 Task: Check the percentage active listings of lawn in the last 5 years.
Action: Mouse moved to (1070, 231)
Screenshot: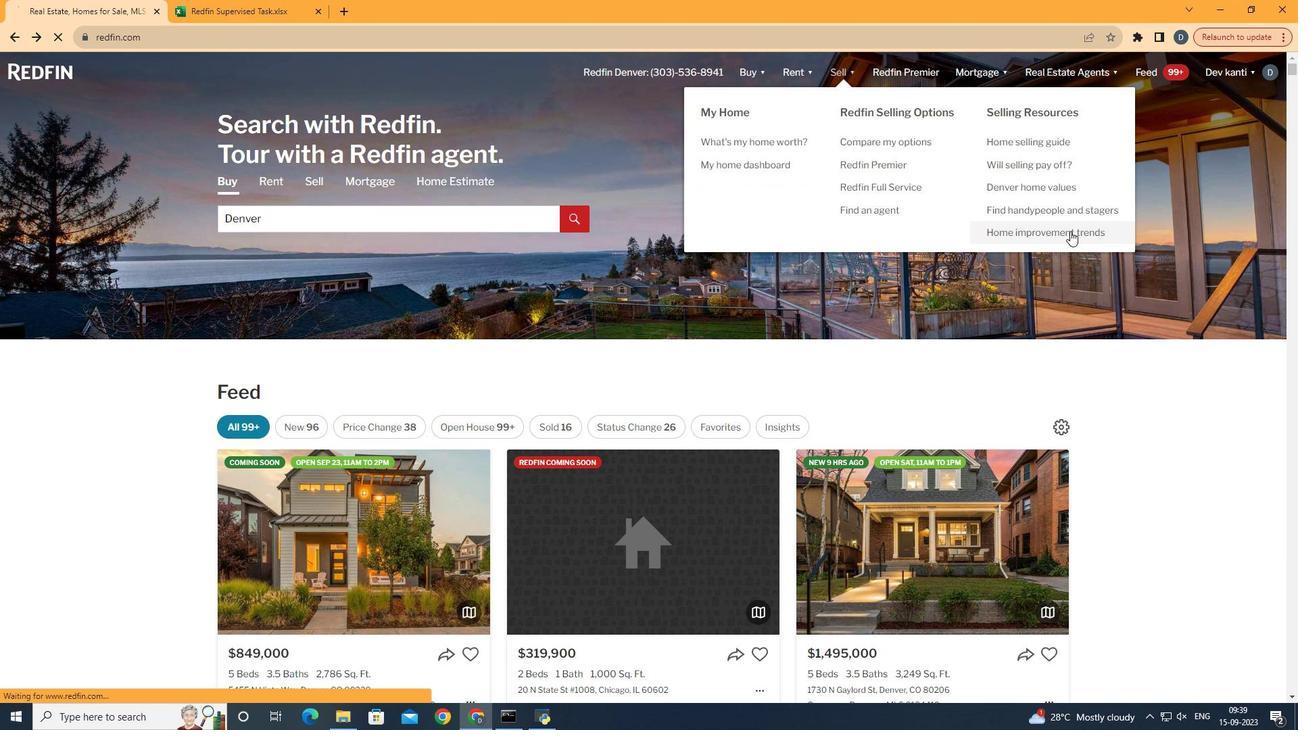
Action: Mouse pressed left at (1070, 231)
Screenshot: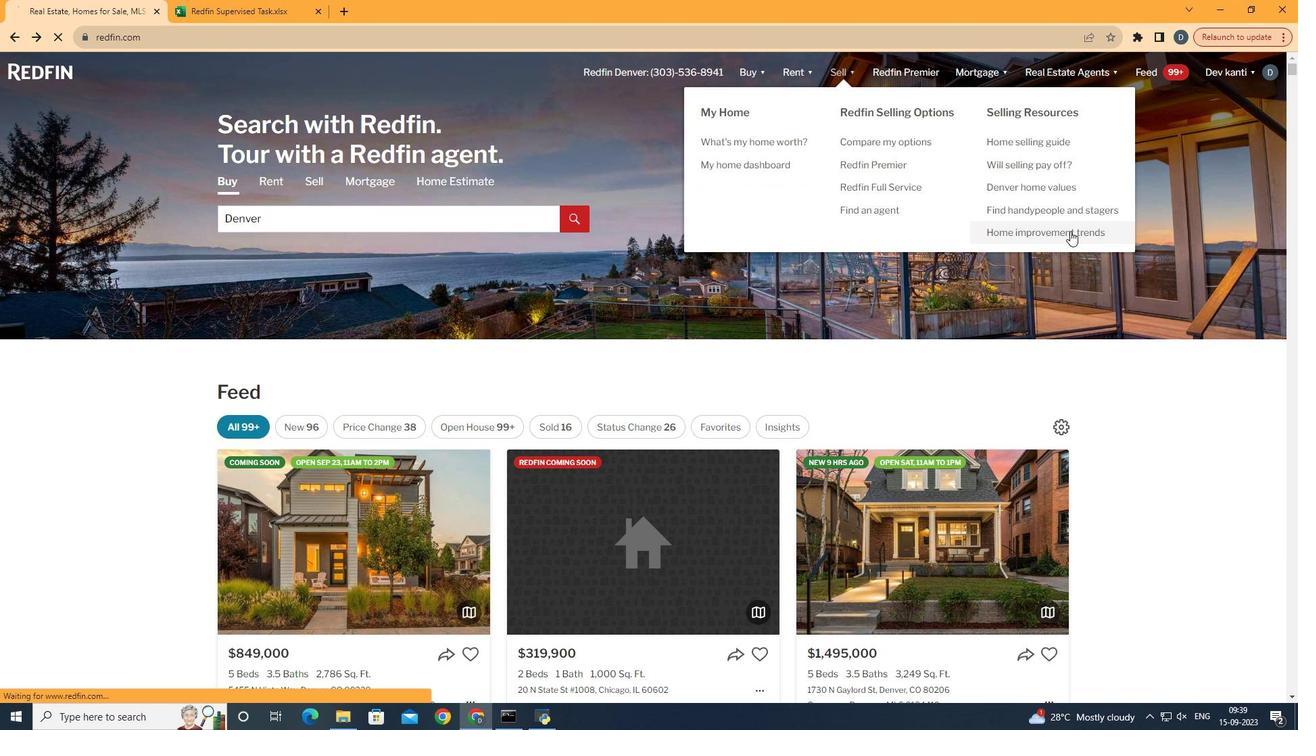 
Action: Mouse moved to (344, 257)
Screenshot: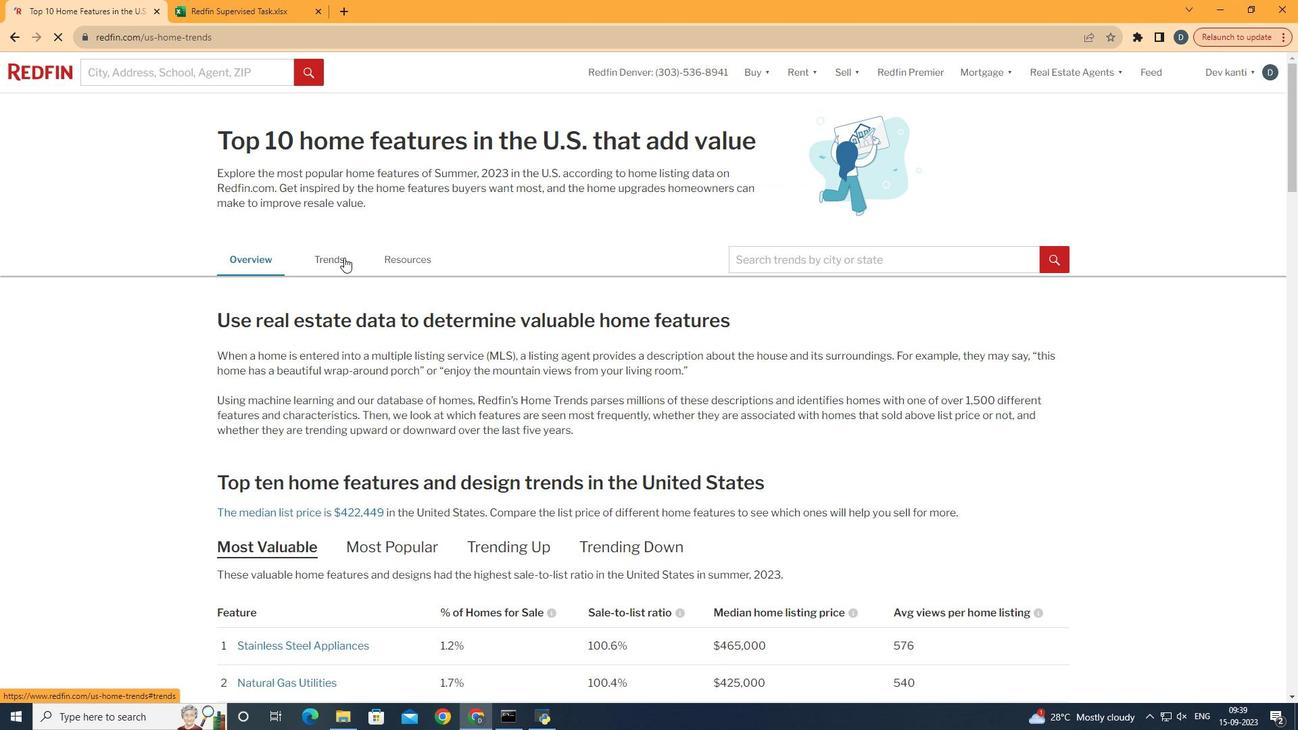 
Action: Mouse pressed left at (344, 257)
Screenshot: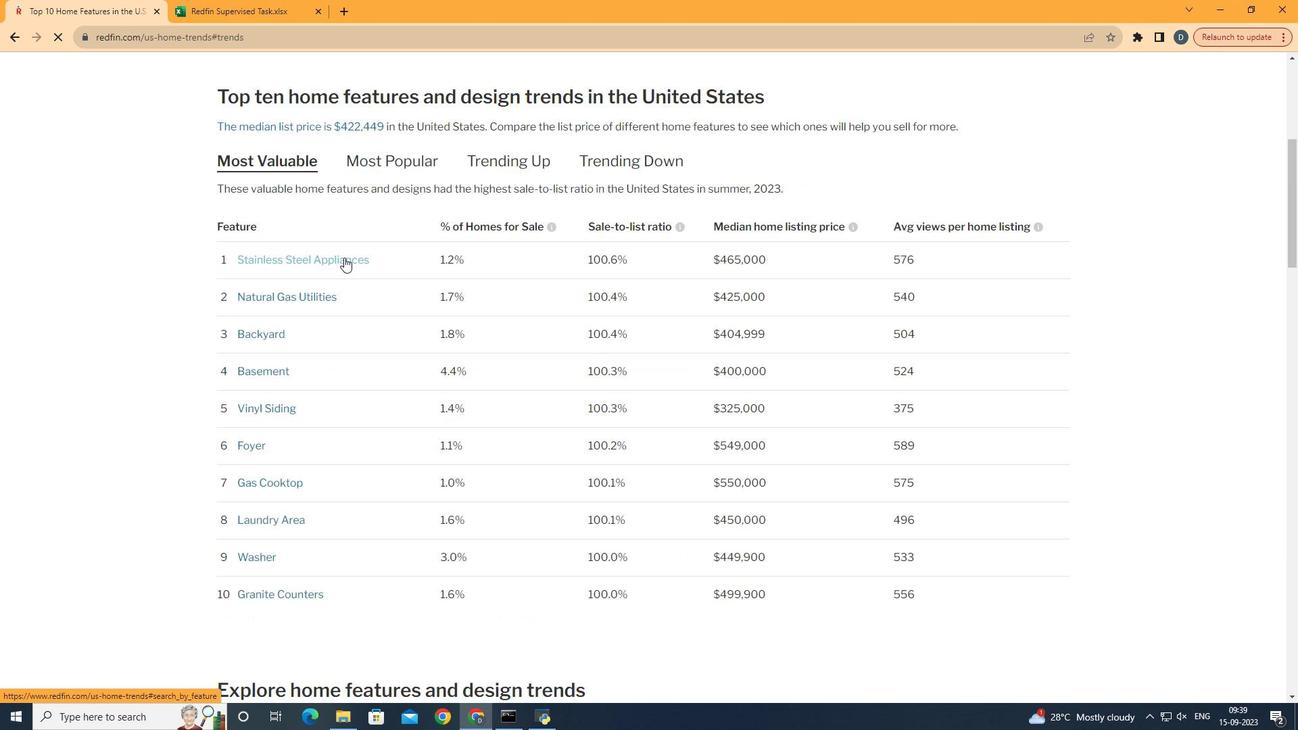 
Action: Mouse moved to (774, 484)
Screenshot: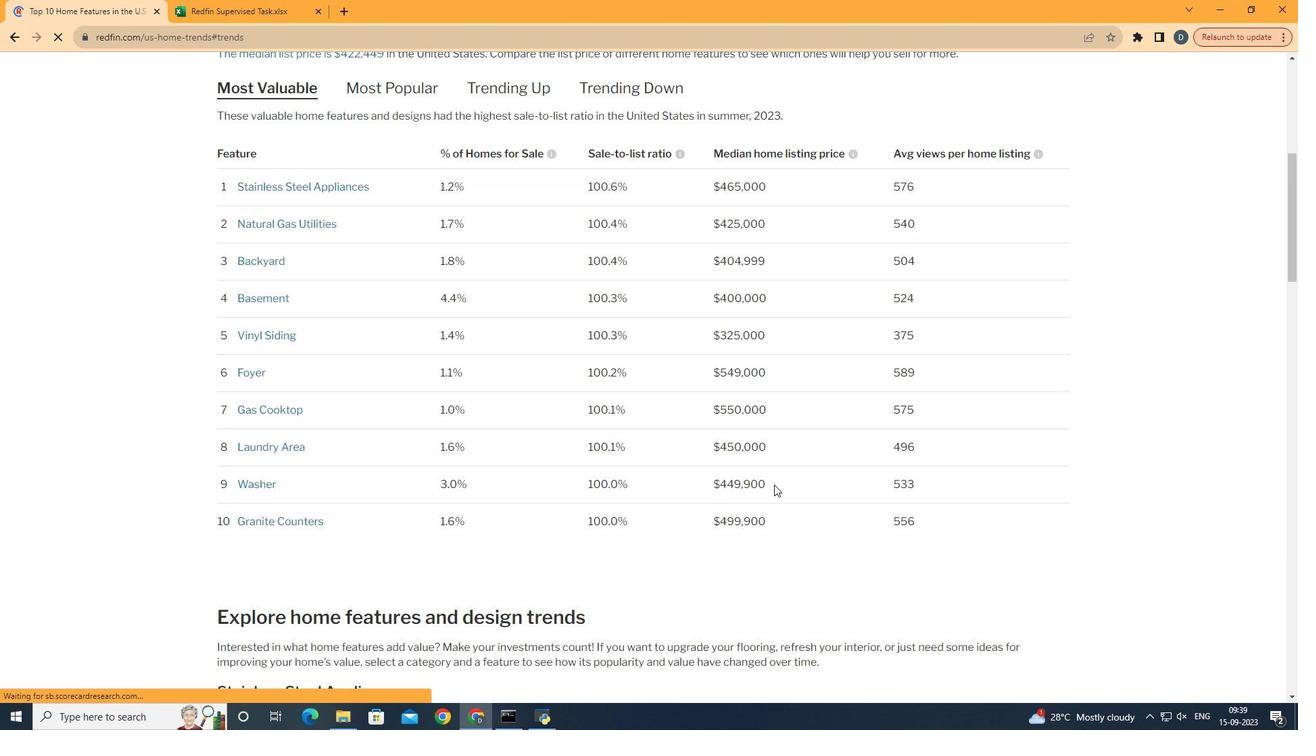 
Action: Mouse scrolled (774, 484) with delta (0, 0)
Screenshot: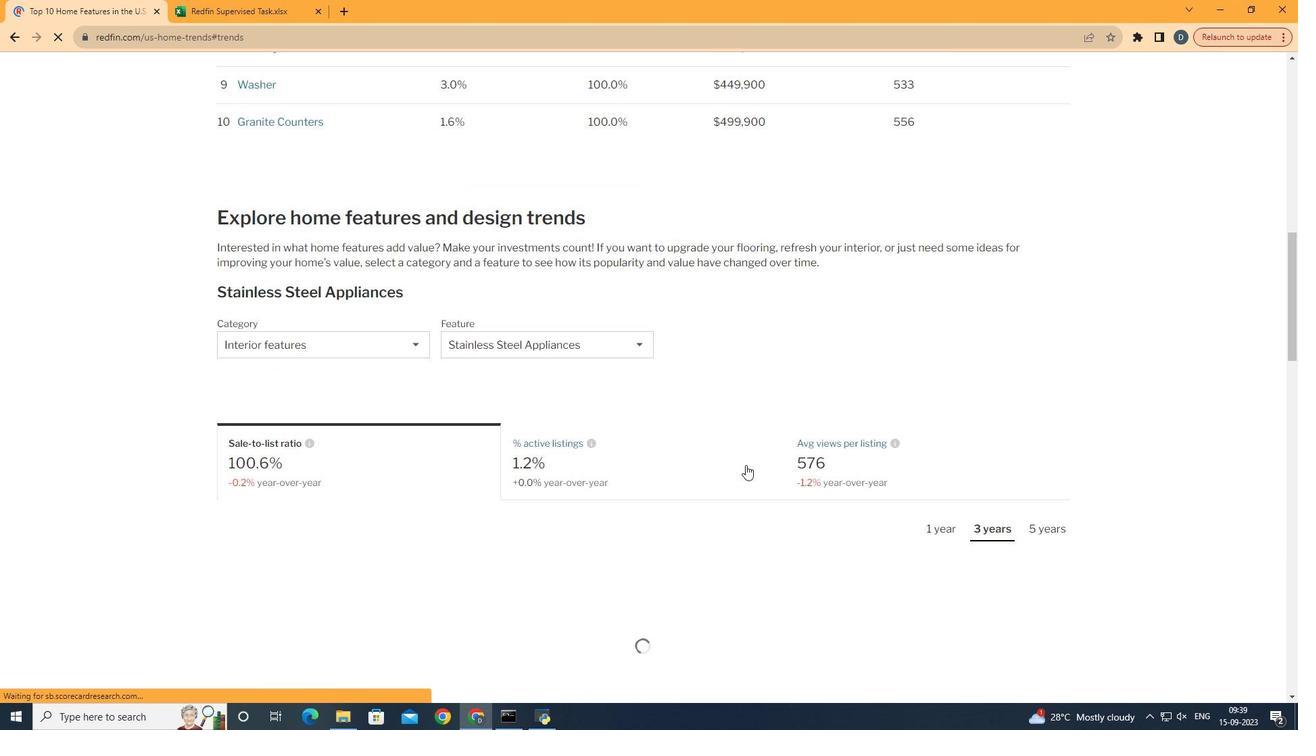 
Action: Mouse scrolled (774, 484) with delta (0, 0)
Screenshot: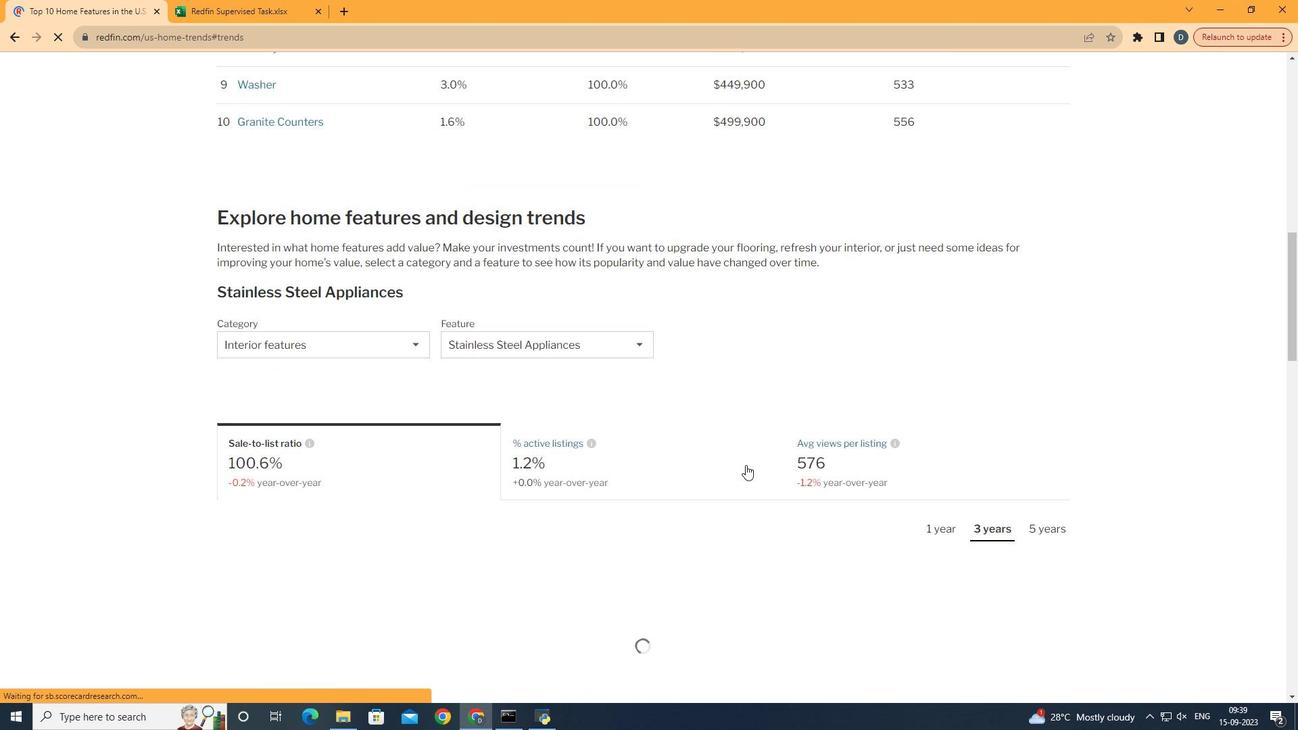 
Action: Mouse scrolled (774, 484) with delta (0, 0)
Screenshot: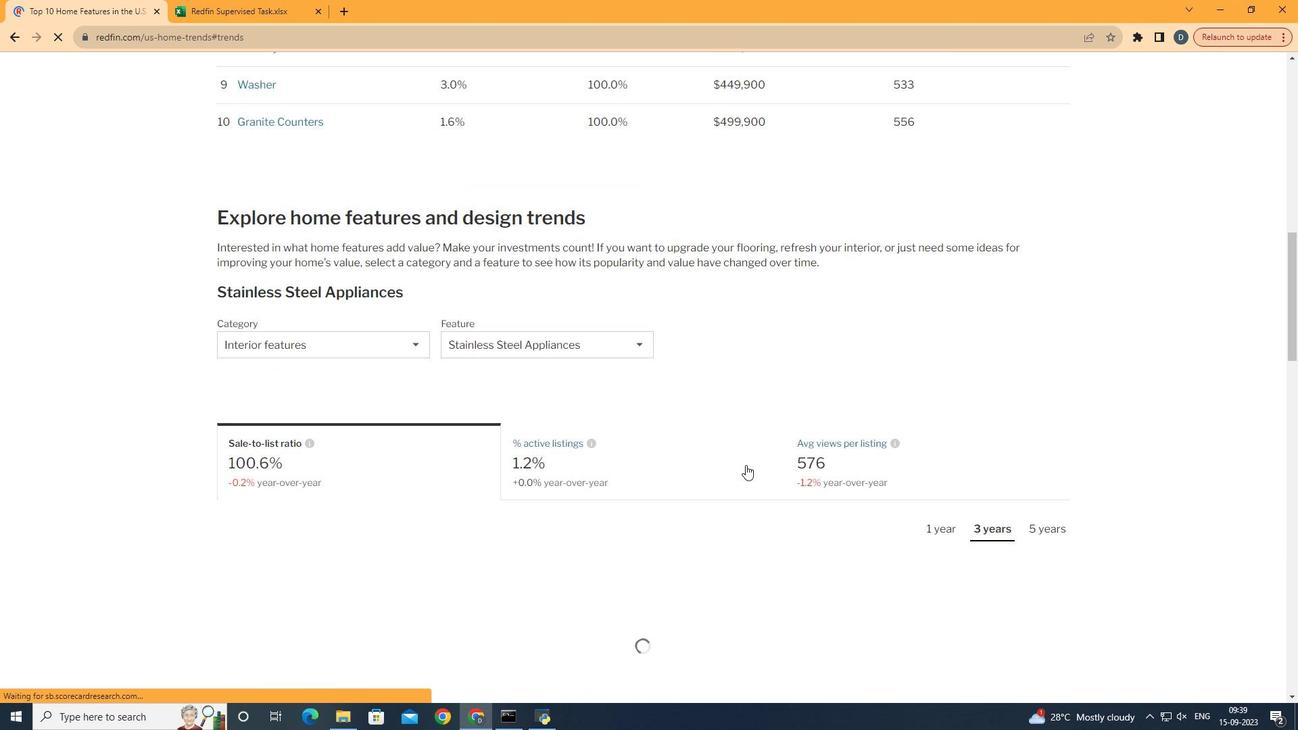 
Action: Mouse scrolled (774, 484) with delta (0, 0)
Screenshot: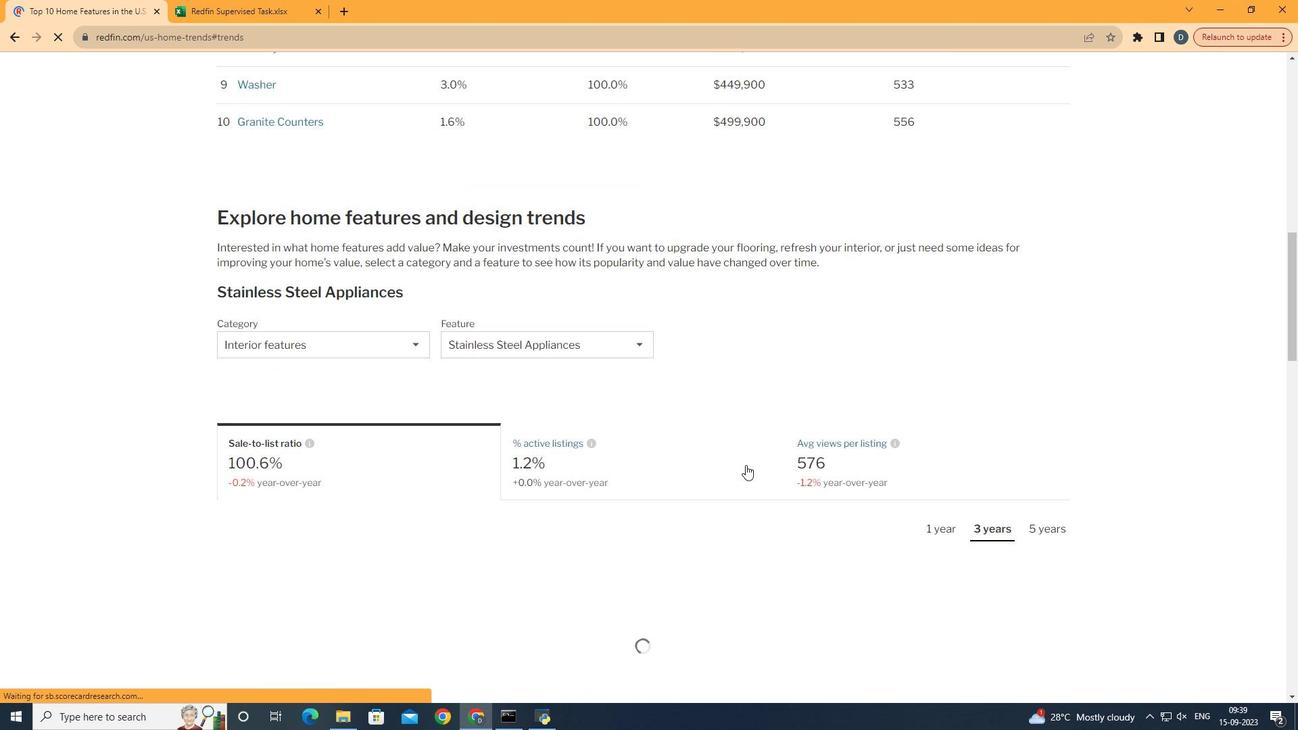 
Action: Mouse scrolled (774, 484) with delta (0, 0)
Screenshot: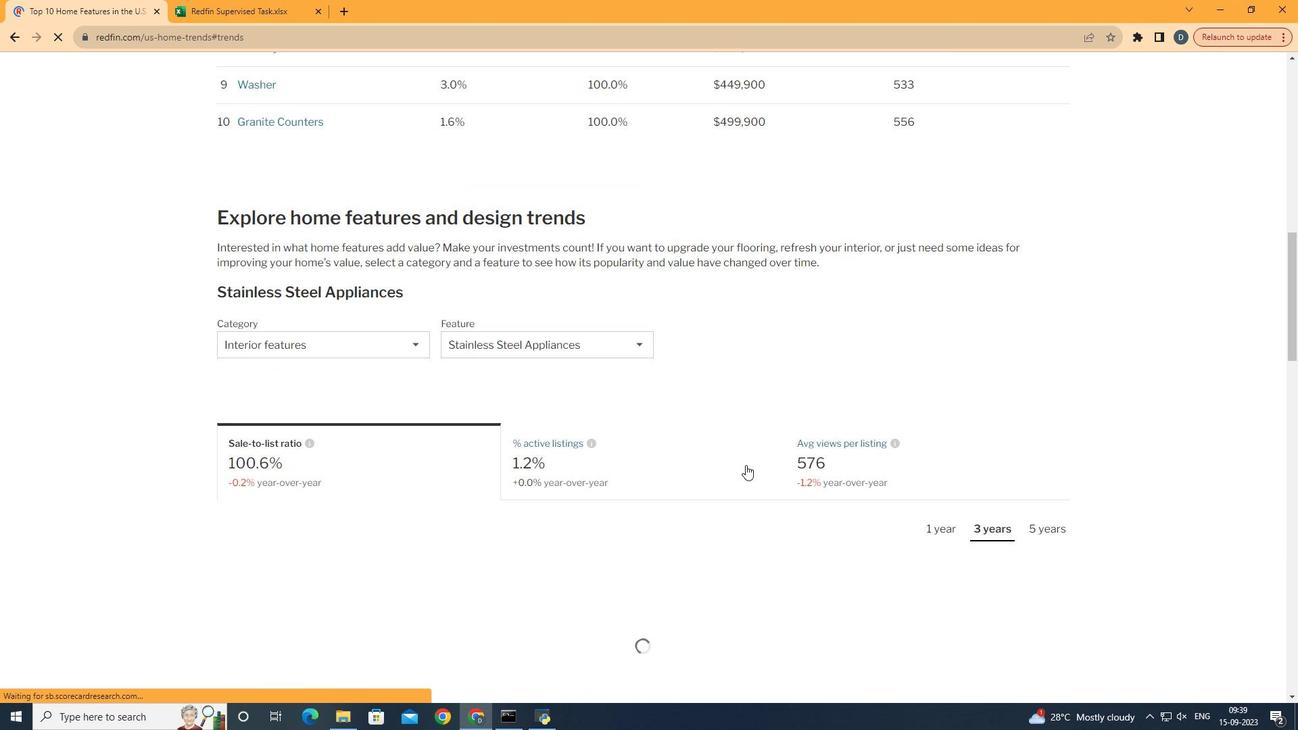
Action: Mouse scrolled (774, 484) with delta (0, 0)
Screenshot: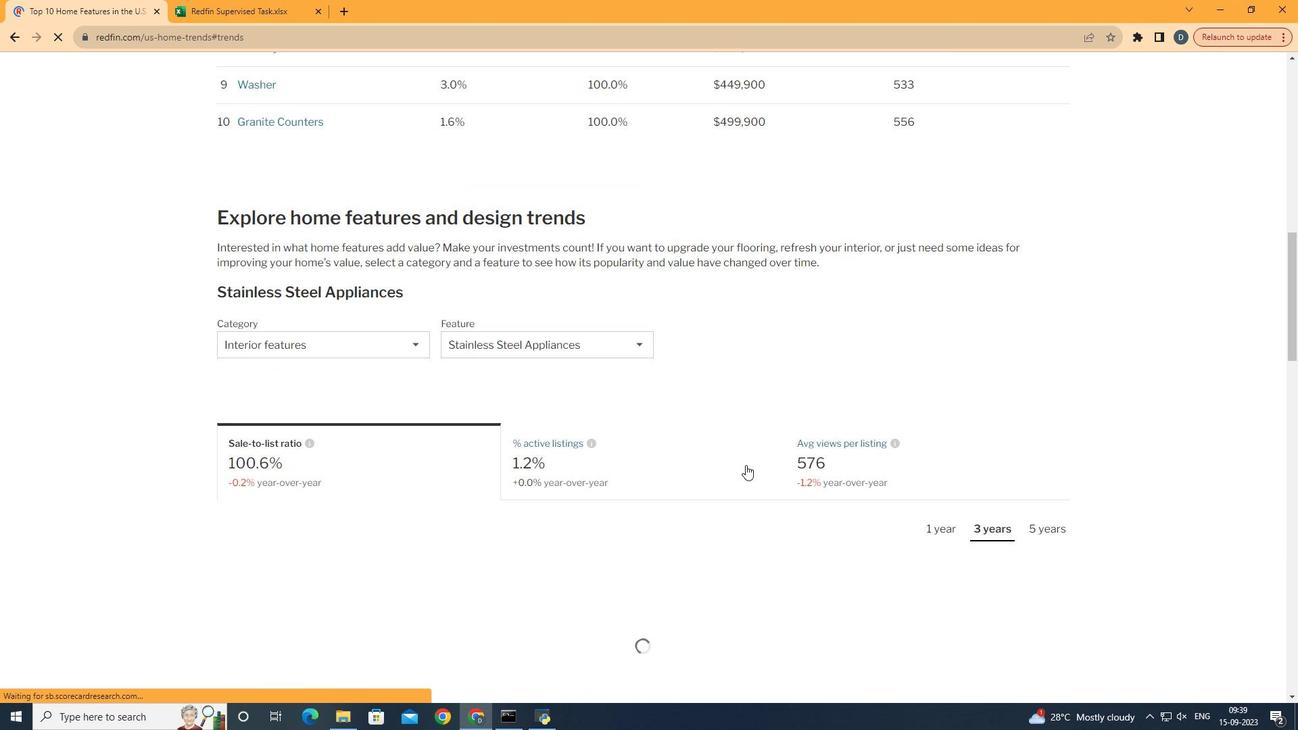 
Action: Mouse scrolled (774, 484) with delta (0, 0)
Screenshot: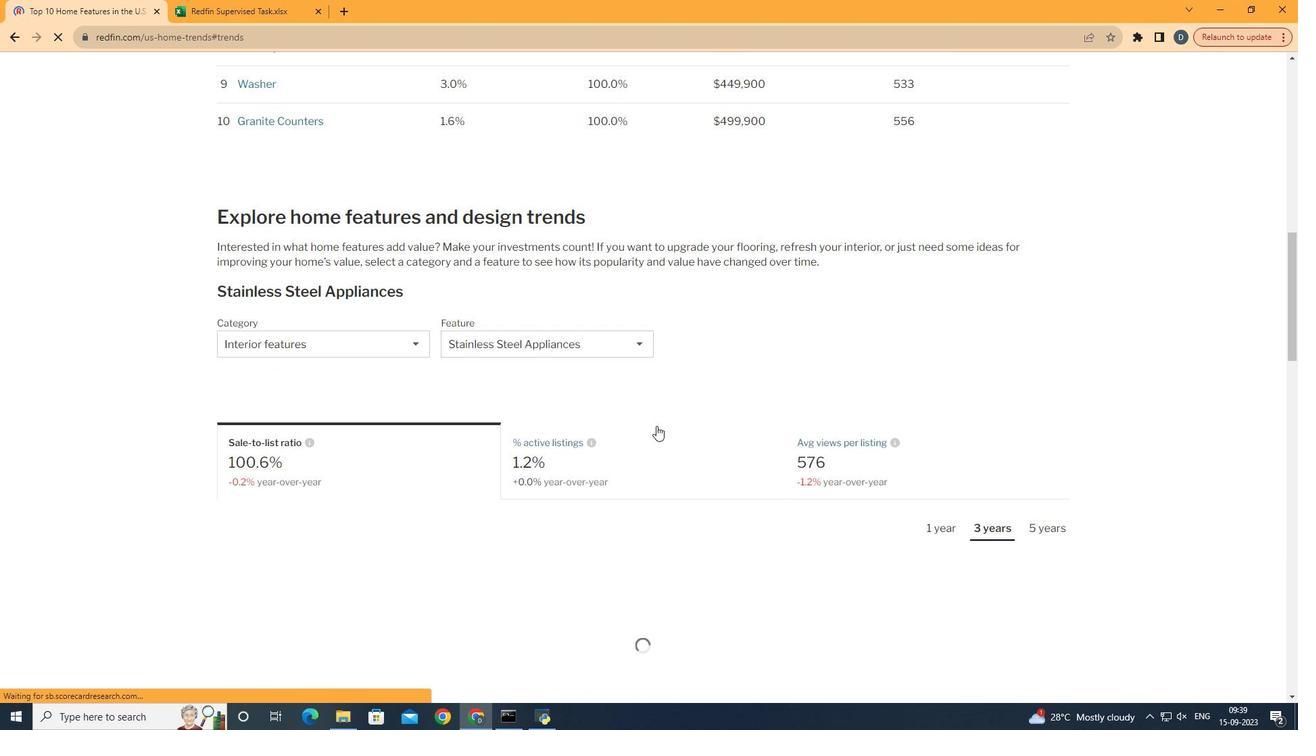 
Action: Mouse moved to (390, 350)
Screenshot: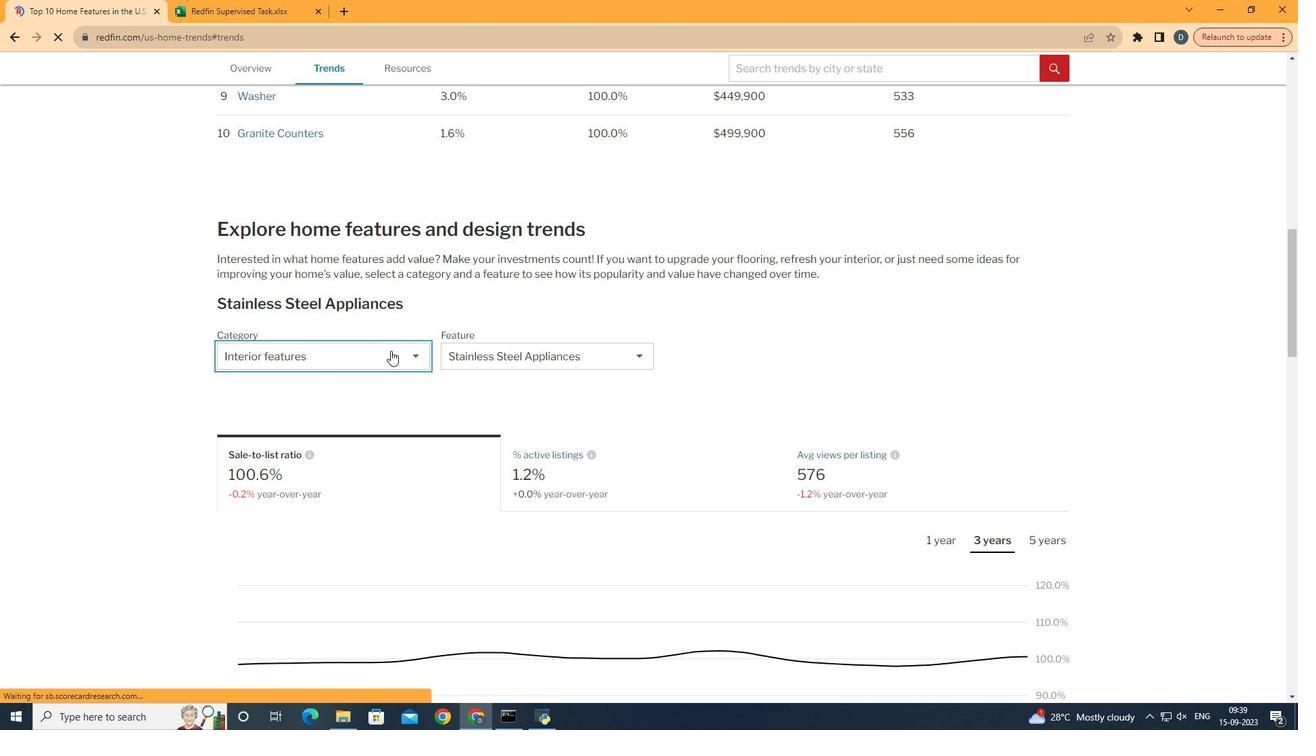 
Action: Mouse pressed left at (390, 350)
Screenshot: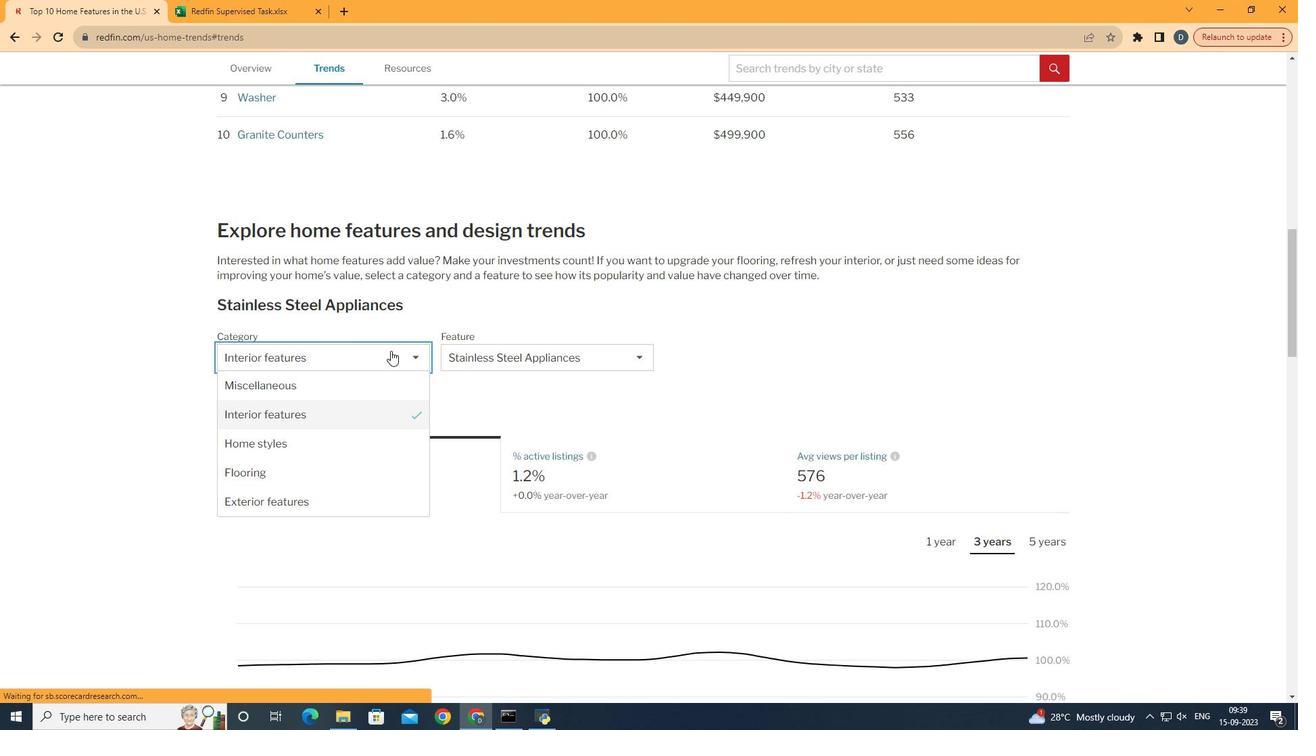 
Action: Mouse scrolled (390, 350) with delta (0, 0)
Screenshot: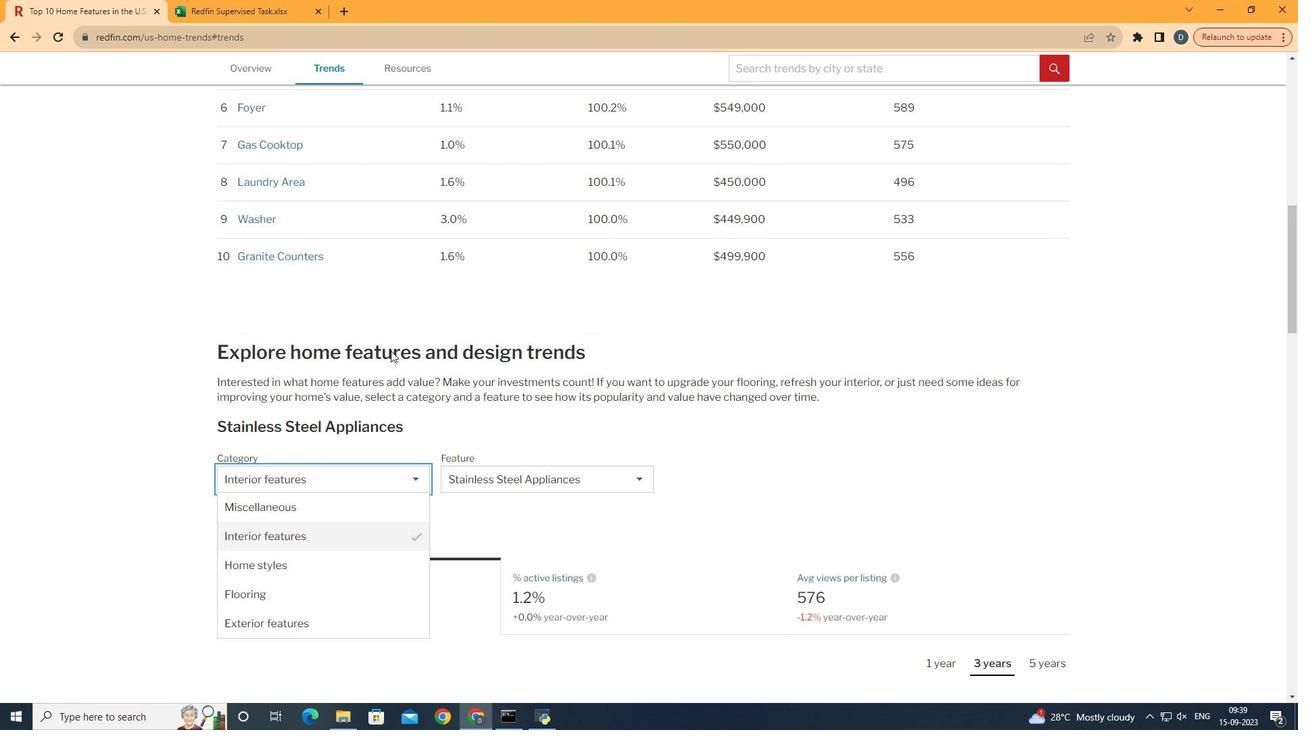 
Action: Mouse scrolled (390, 350) with delta (0, 0)
Screenshot: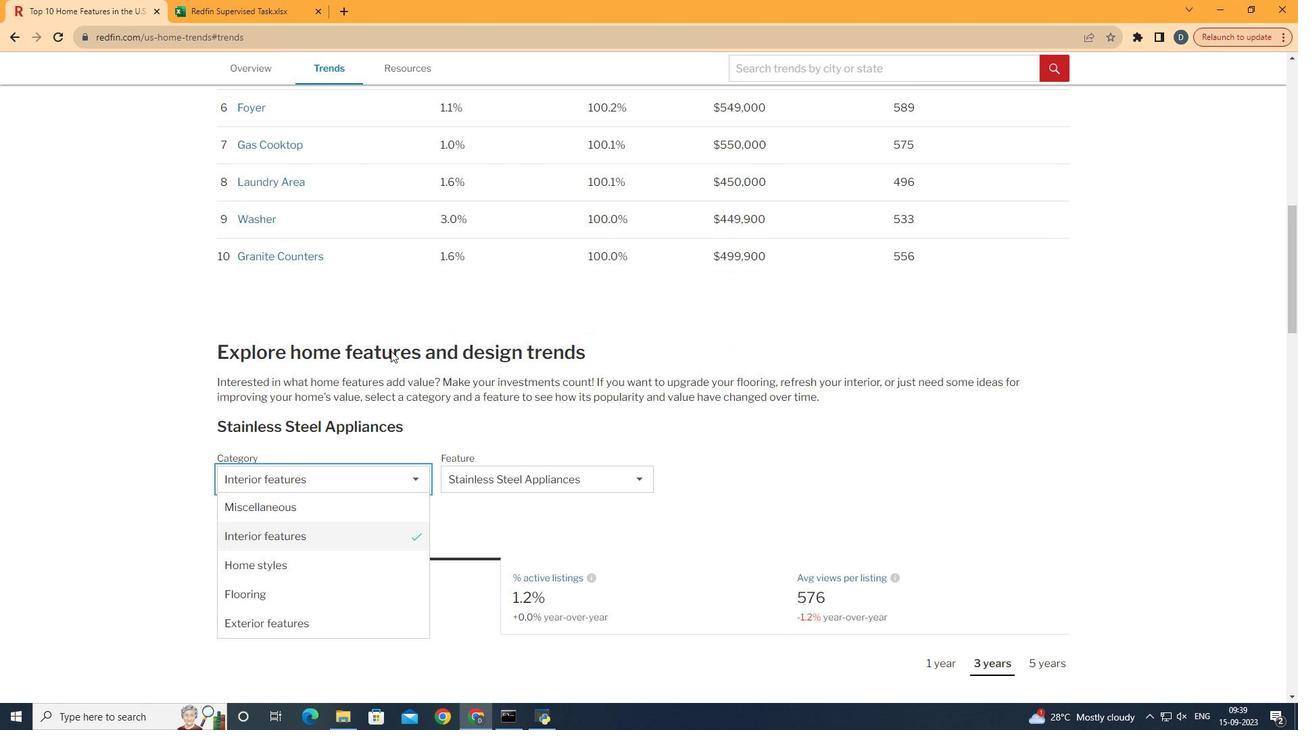 
Action: Mouse scrolled (390, 350) with delta (0, 0)
Screenshot: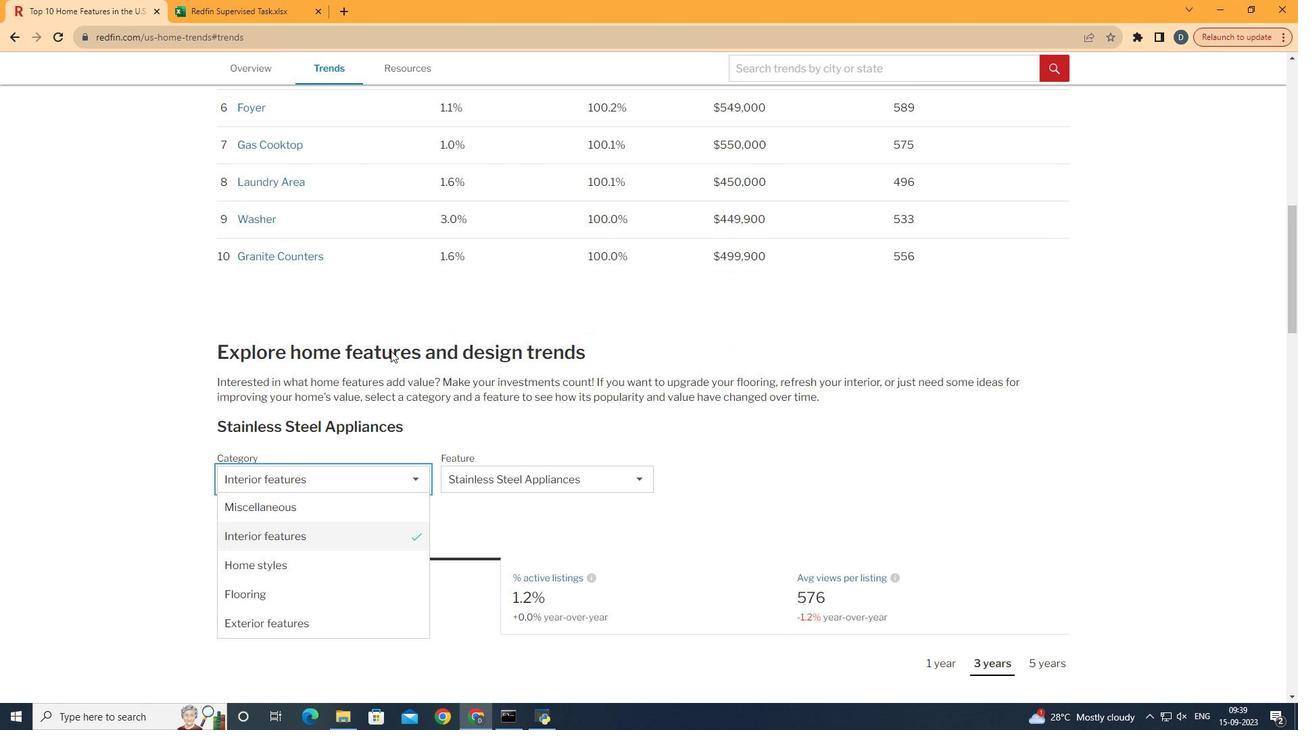 
Action: Mouse scrolled (390, 350) with delta (0, 0)
Screenshot: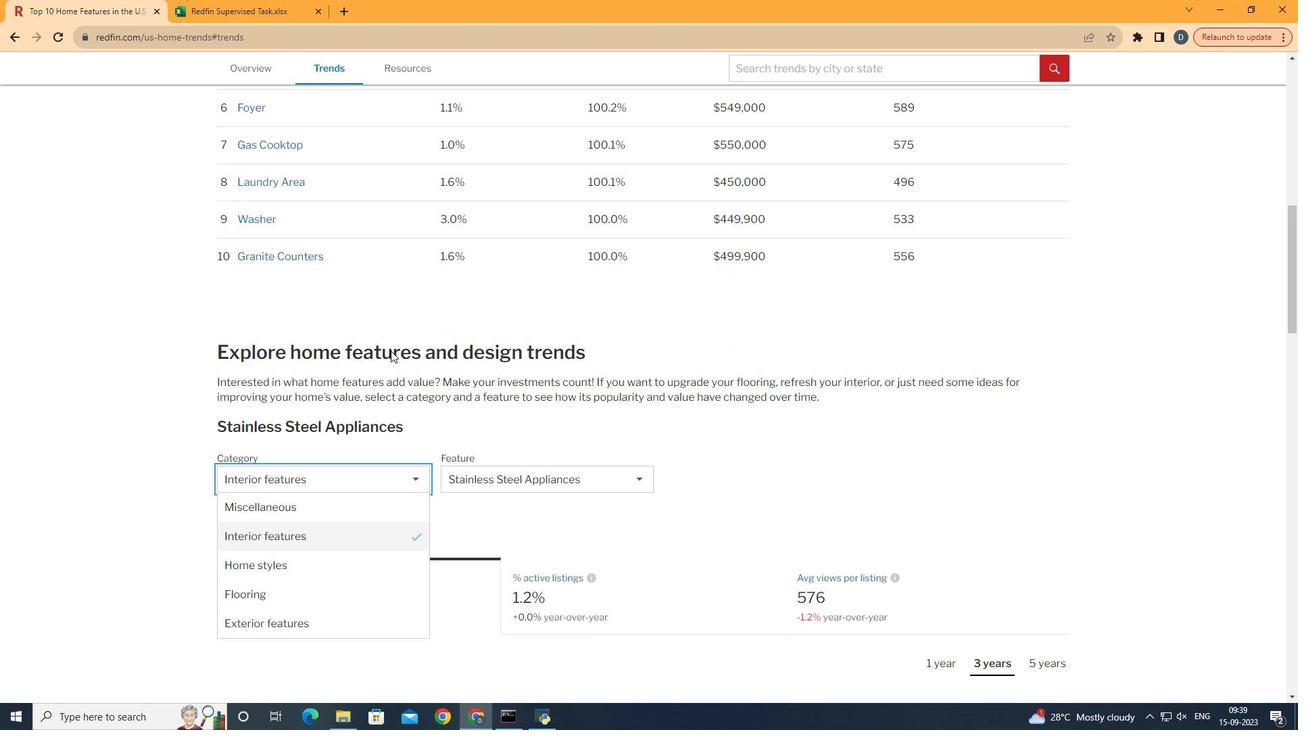 
Action: Mouse scrolled (390, 350) with delta (0, 0)
Screenshot: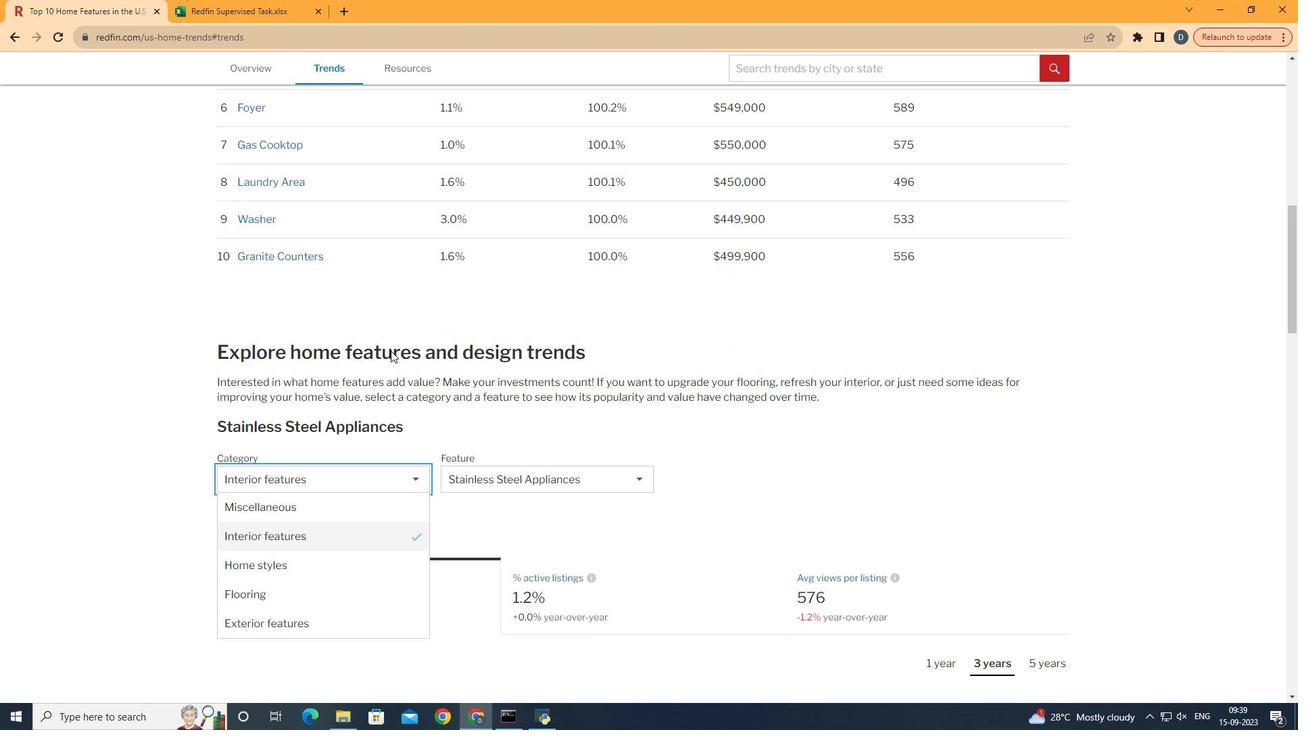 
Action: Mouse moved to (364, 622)
Screenshot: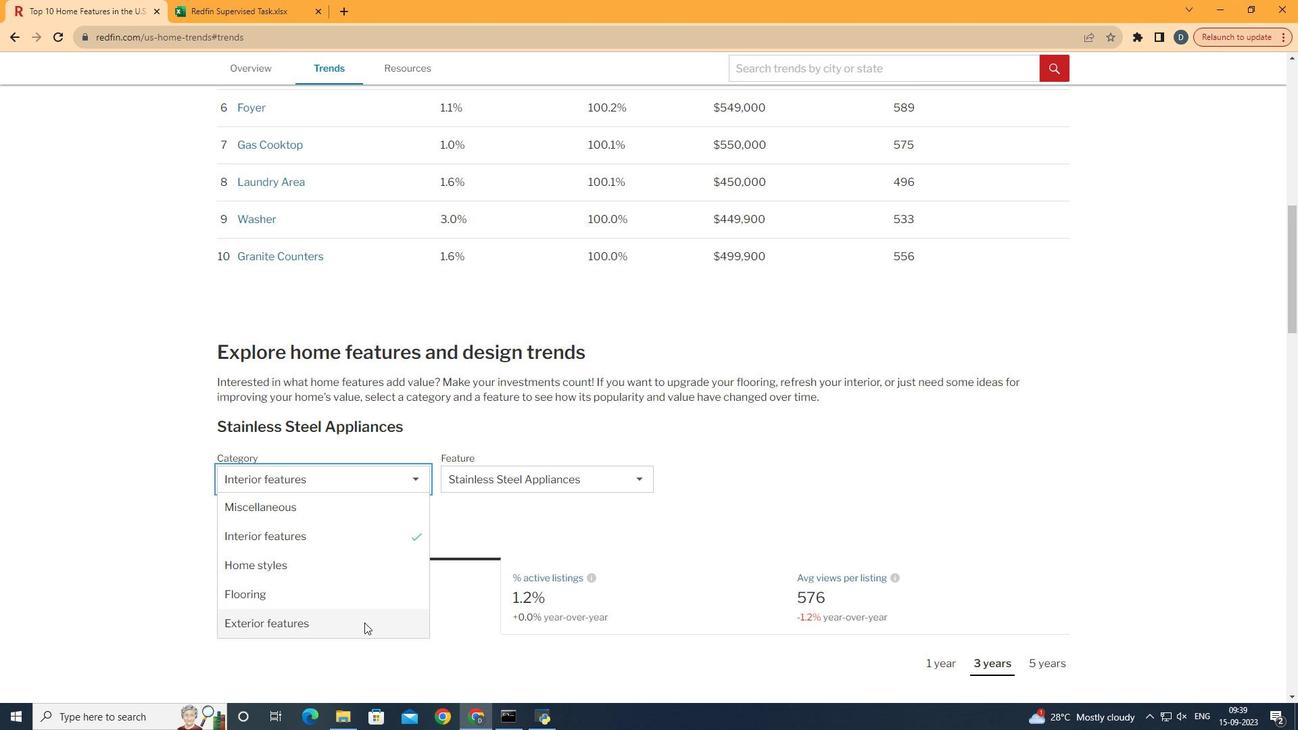 
Action: Mouse pressed left at (364, 622)
Screenshot: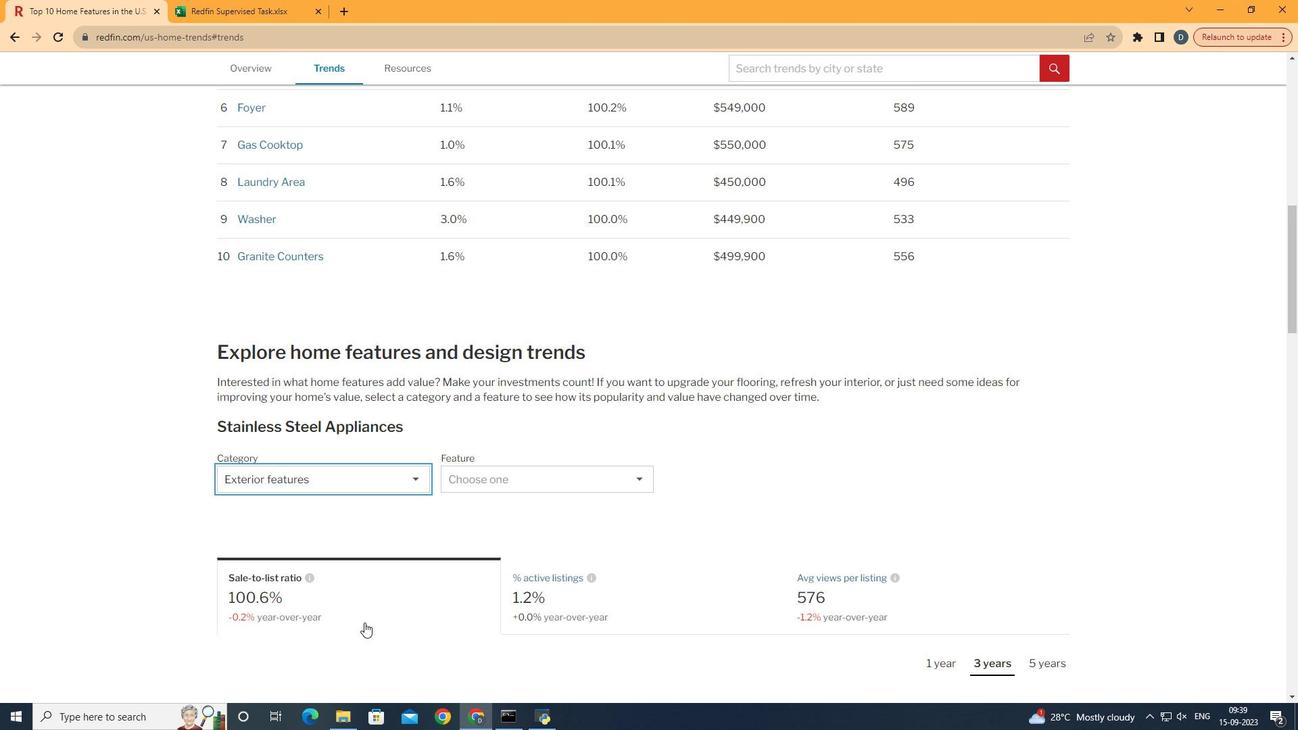 
Action: Mouse moved to (553, 474)
Screenshot: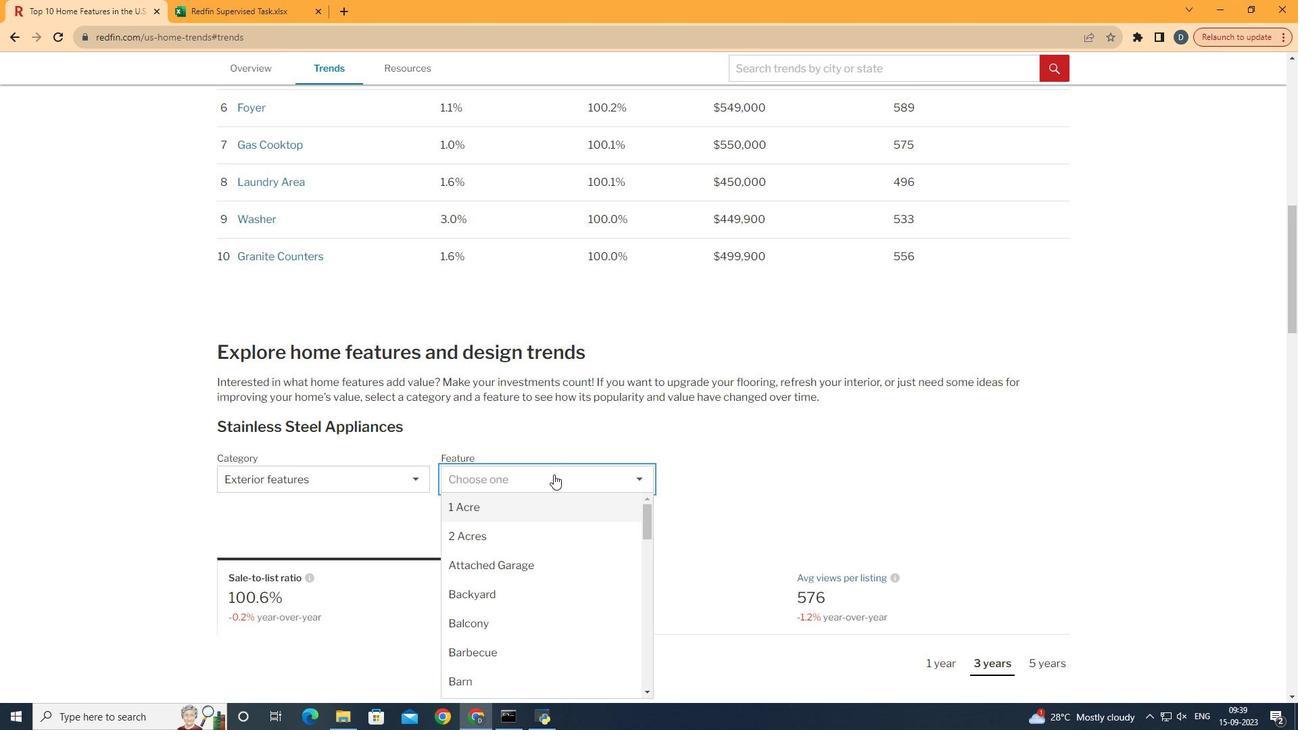 
Action: Mouse pressed left at (553, 474)
Screenshot: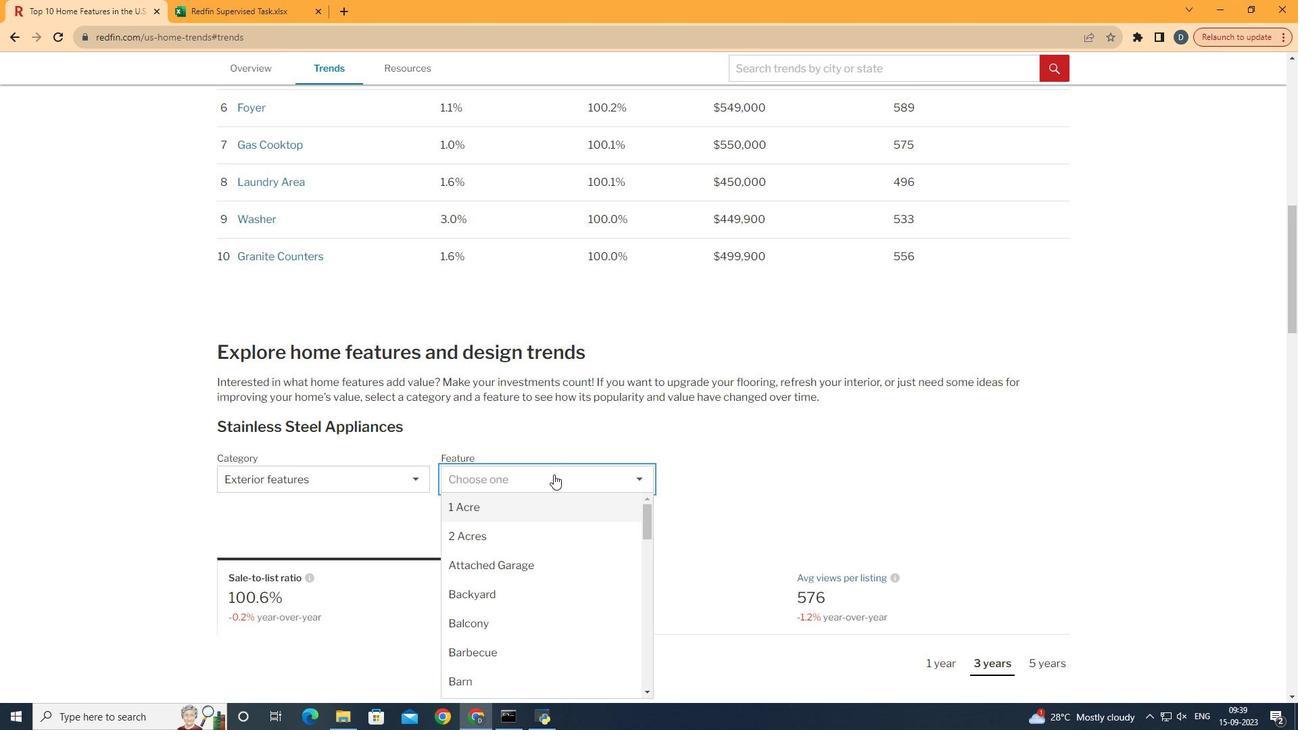 
Action: Mouse moved to (574, 511)
Screenshot: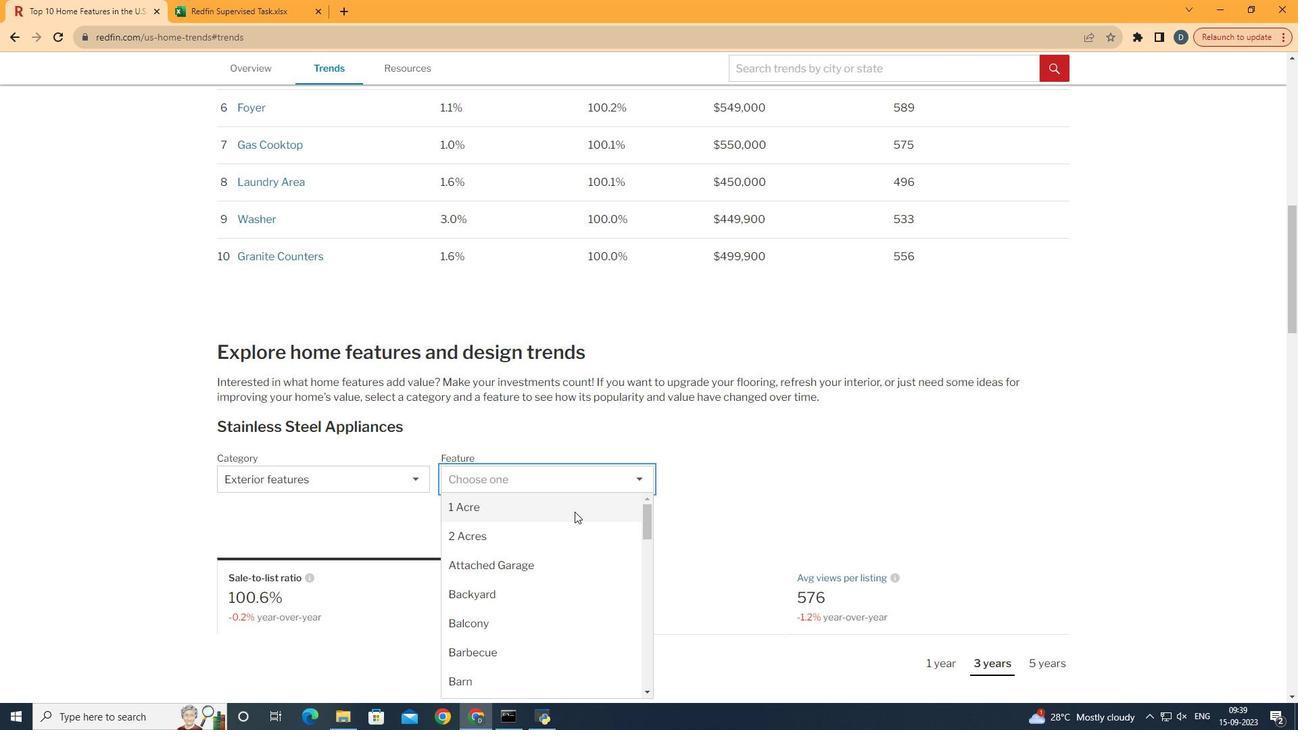 
Action: Mouse scrolled (574, 511) with delta (0, 0)
Screenshot: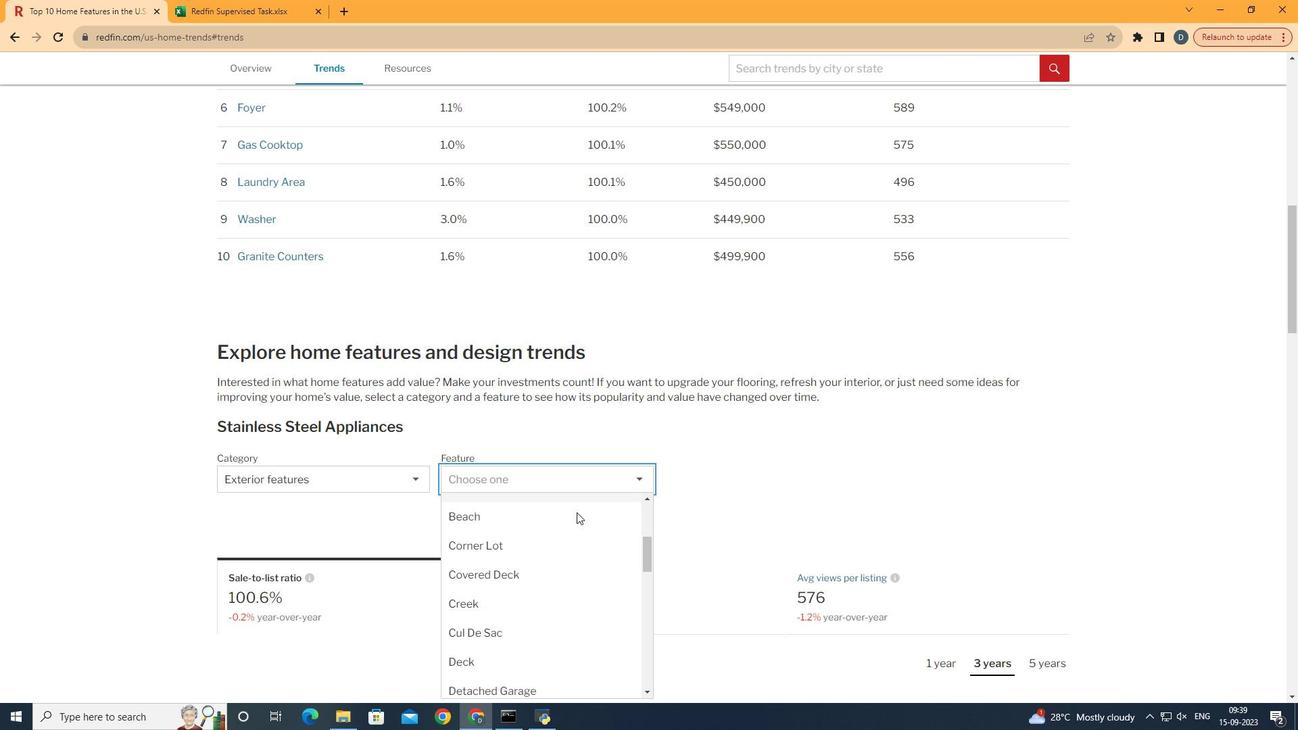 
Action: Mouse scrolled (574, 511) with delta (0, 0)
Screenshot: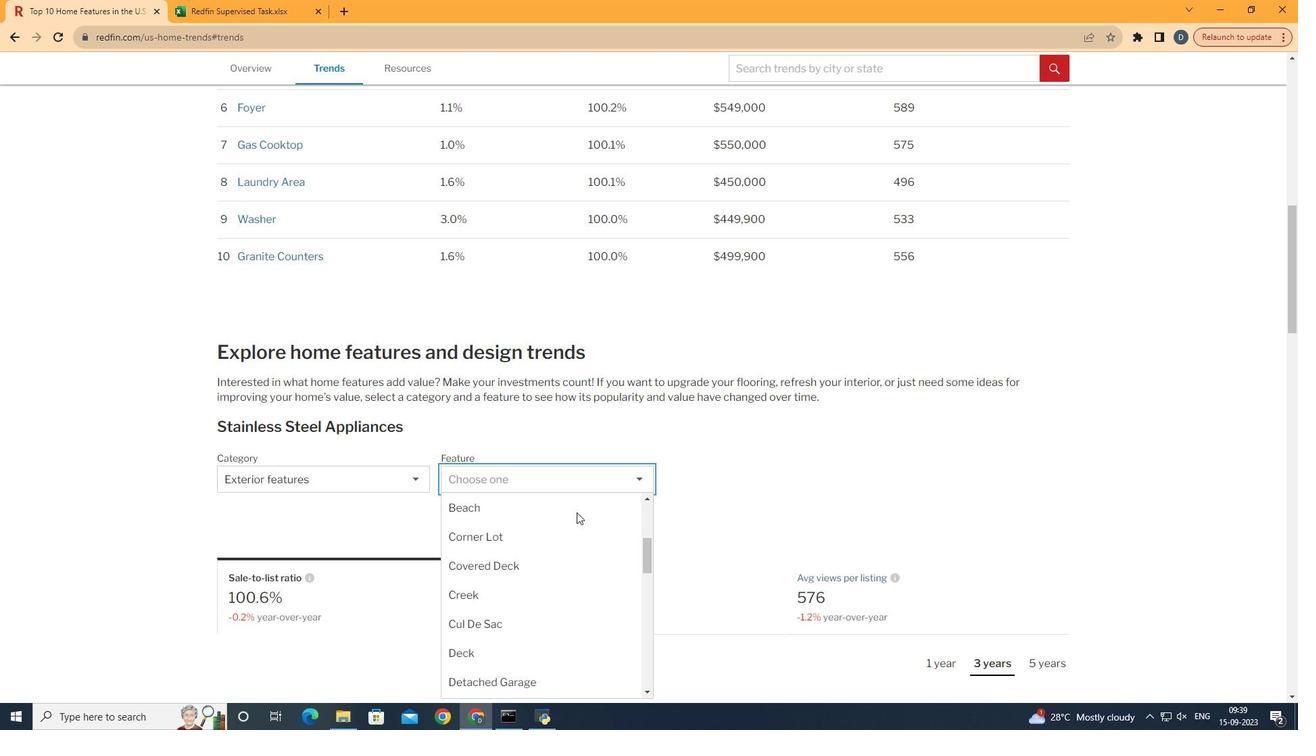 
Action: Mouse scrolled (574, 511) with delta (0, 0)
Screenshot: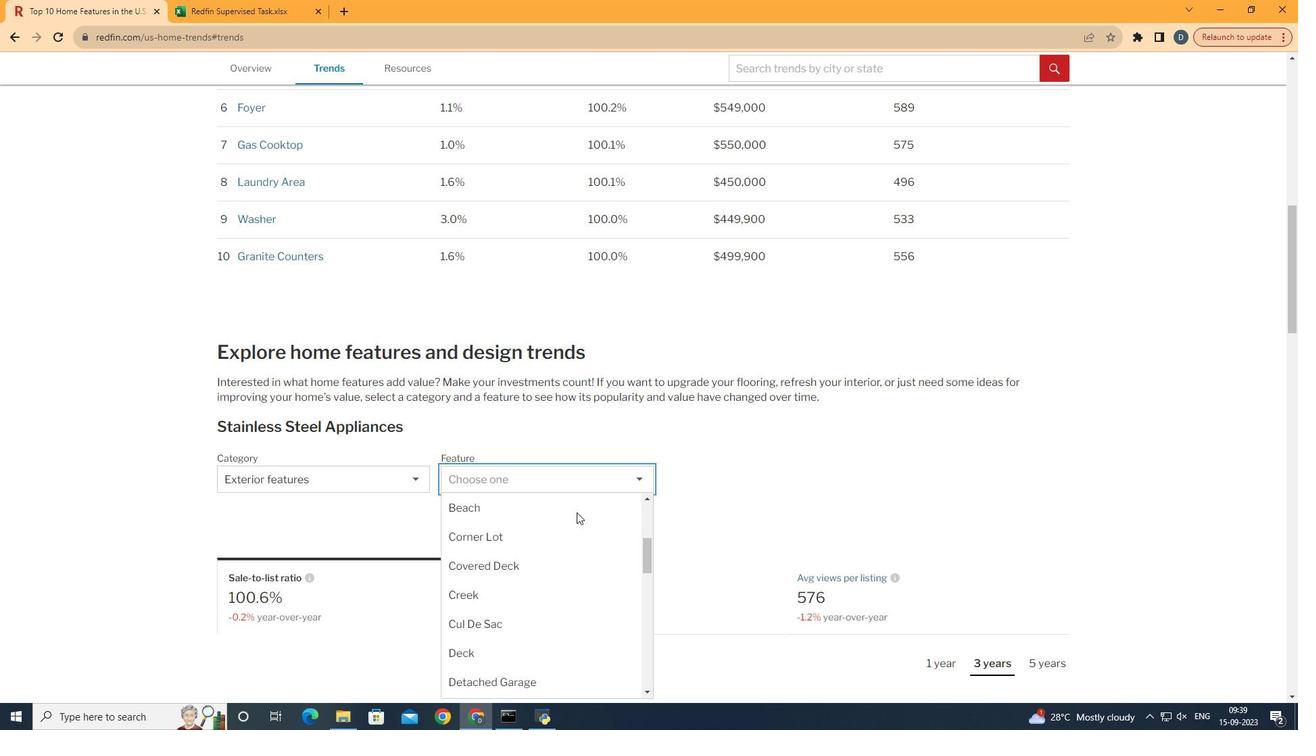 
Action: Mouse moved to (576, 512)
Screenshot: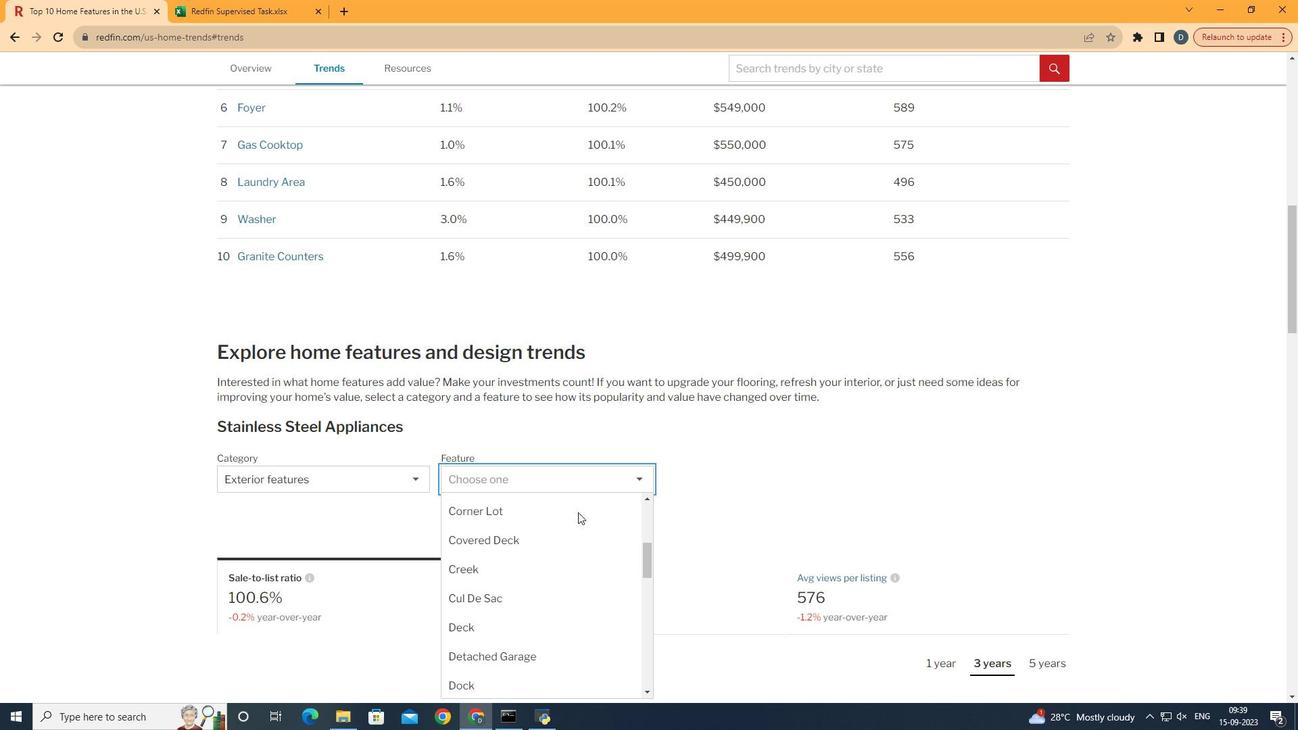 
Action: Mouse scrolled (576, 511) with delta (0, 0)
Screenshot: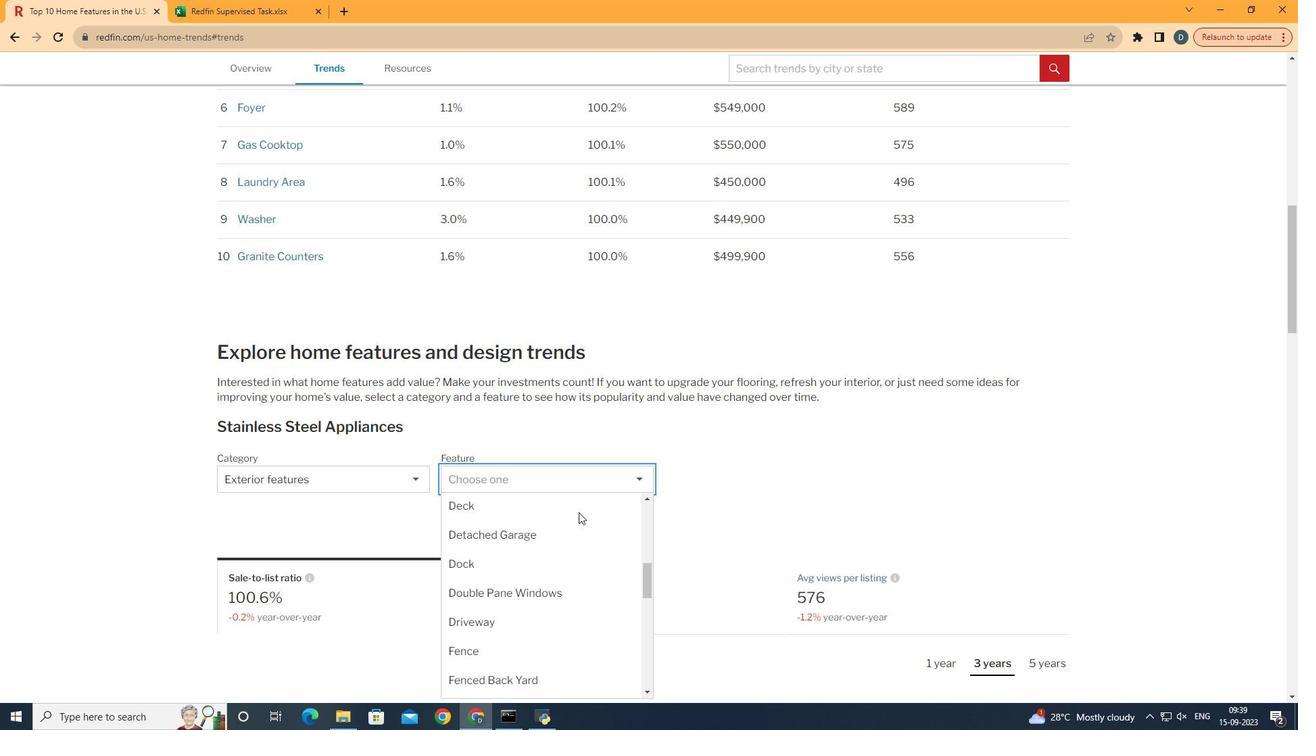 
Action: Mouse scrolled (576, 511) with delta (0, 0)
Screenshot: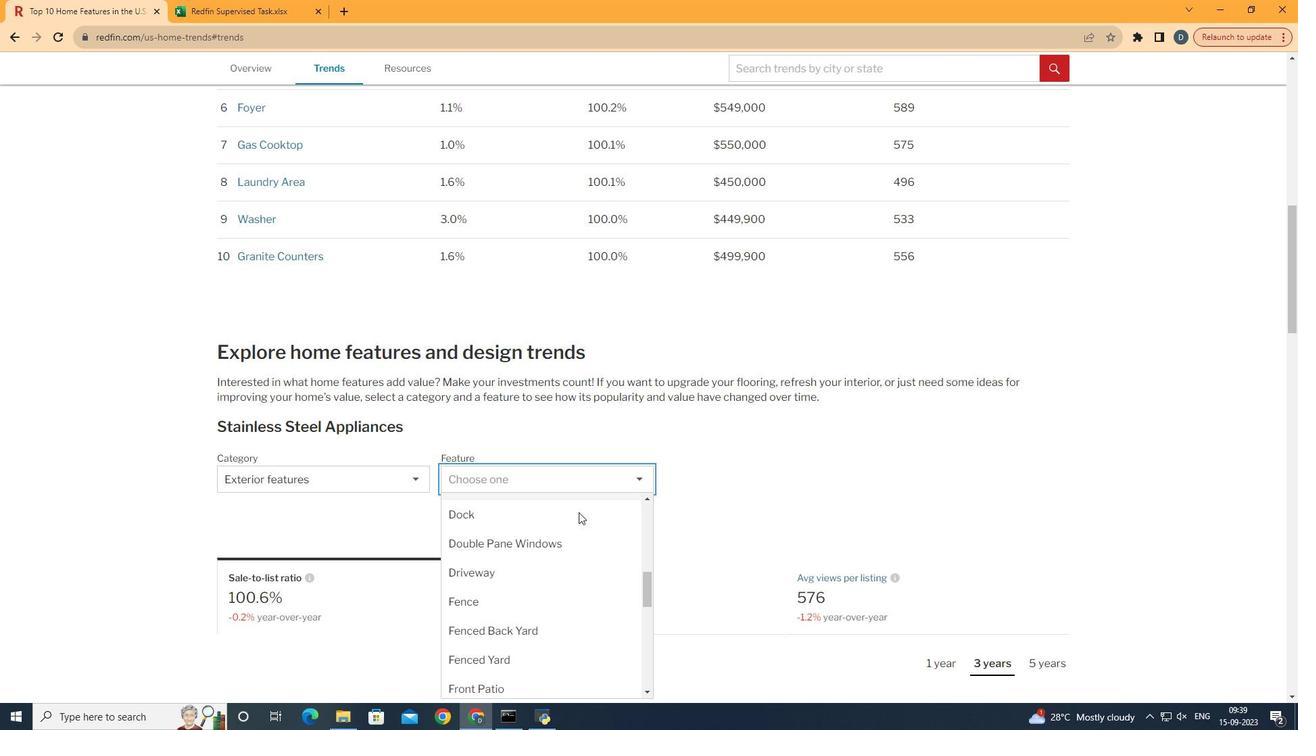 
Action: Mouse scrolled (576, 511) with delta (0, 0)
Screenshot: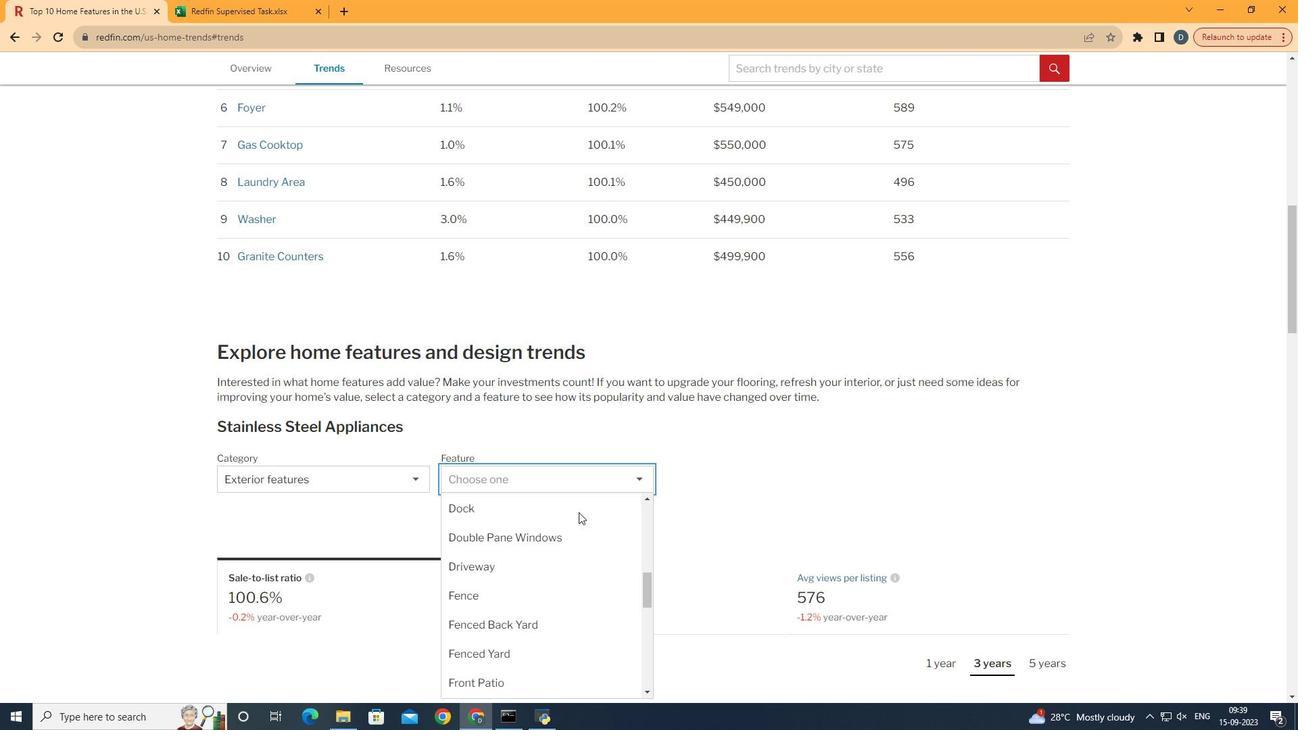 
Action: Mouse moved to (578, 512)
Screenshot: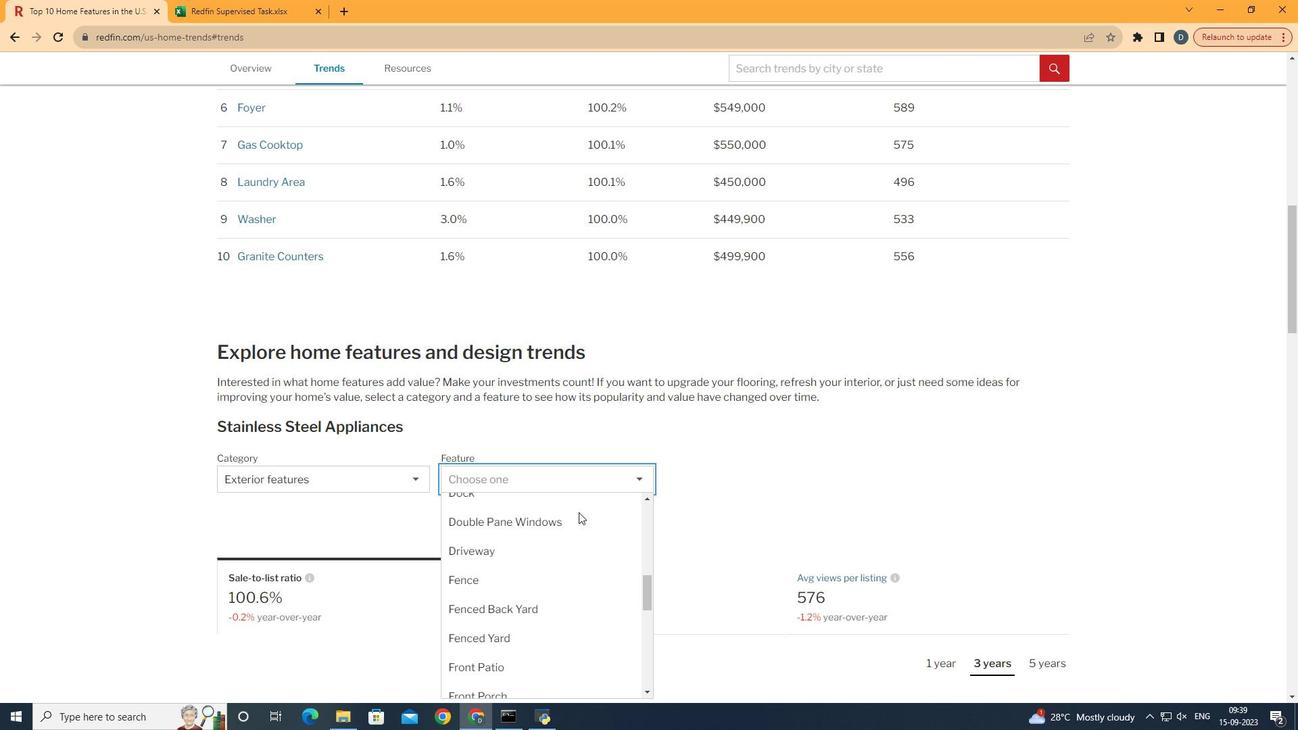 
Action: Mouse scrolled (578, 511) with delta (0, 0)
Screenshot: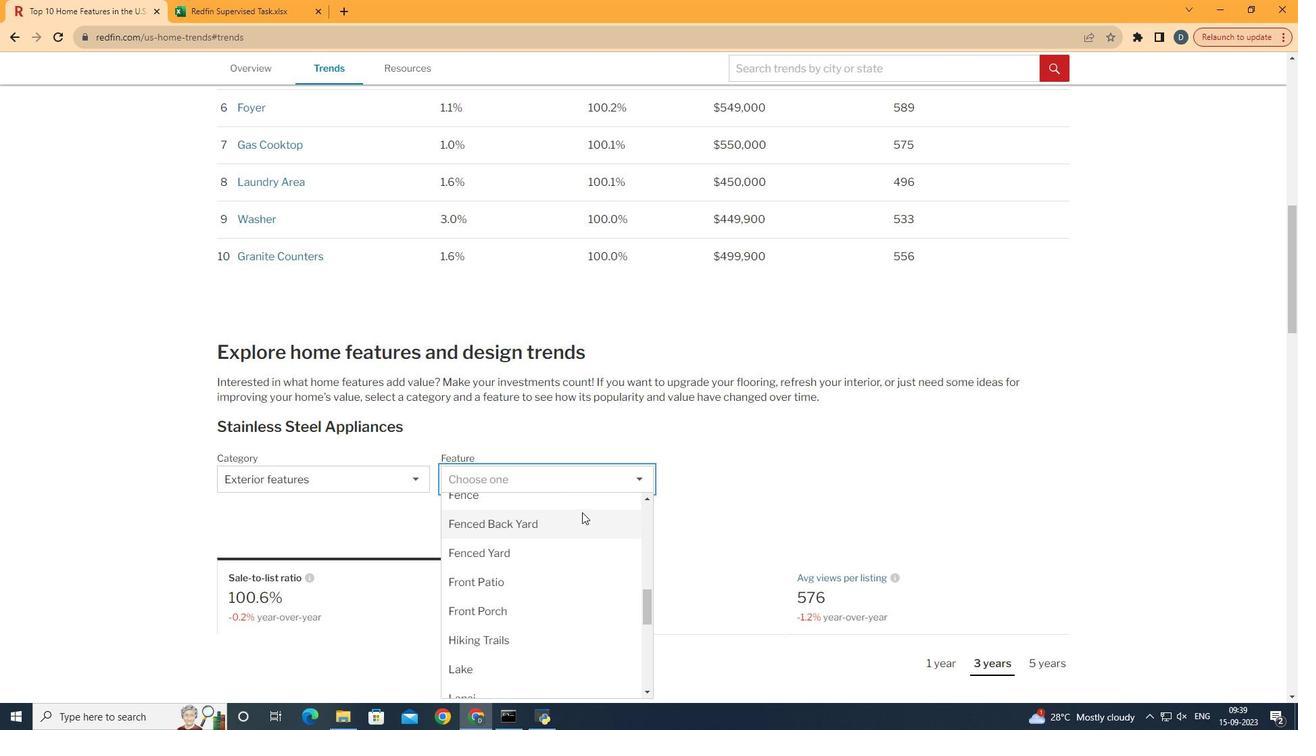 
Action: Mouse scrolled (578, 511) with delta (0, 0)
Screenshot: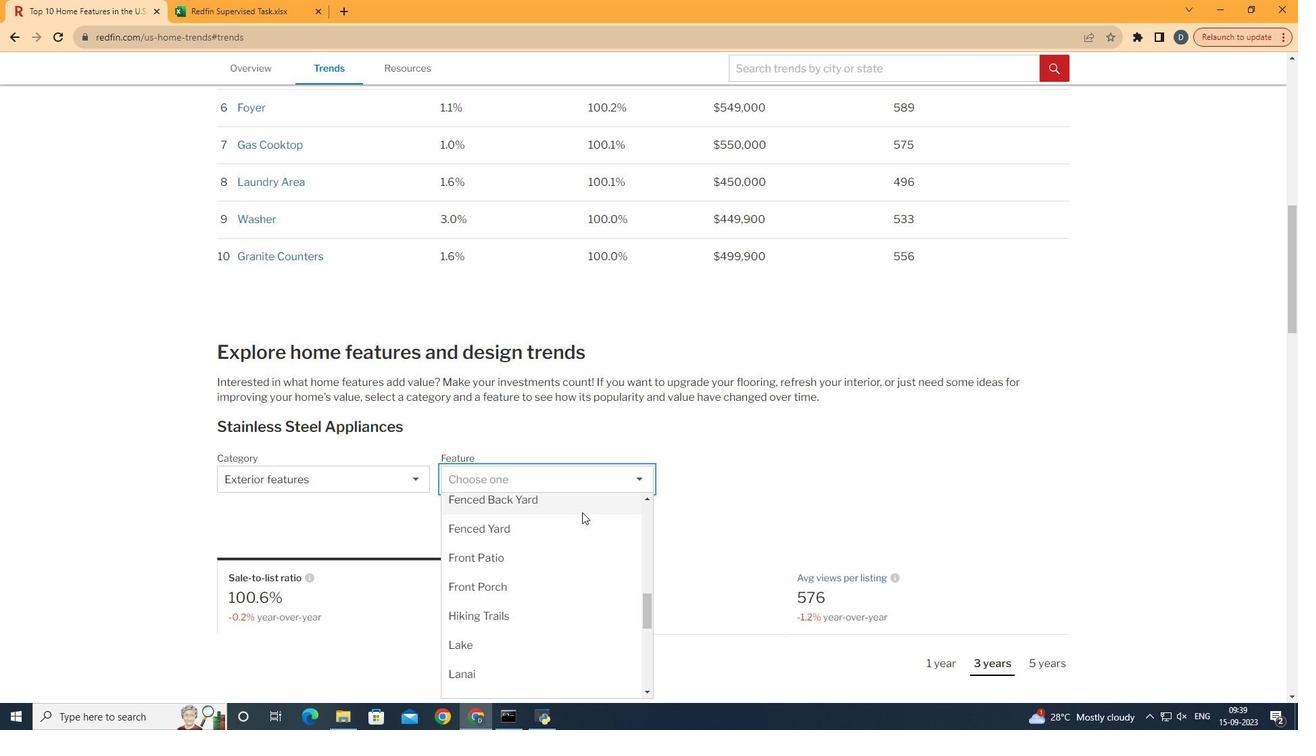 
Action: Mouse moved to (543, 566)
Screenshot: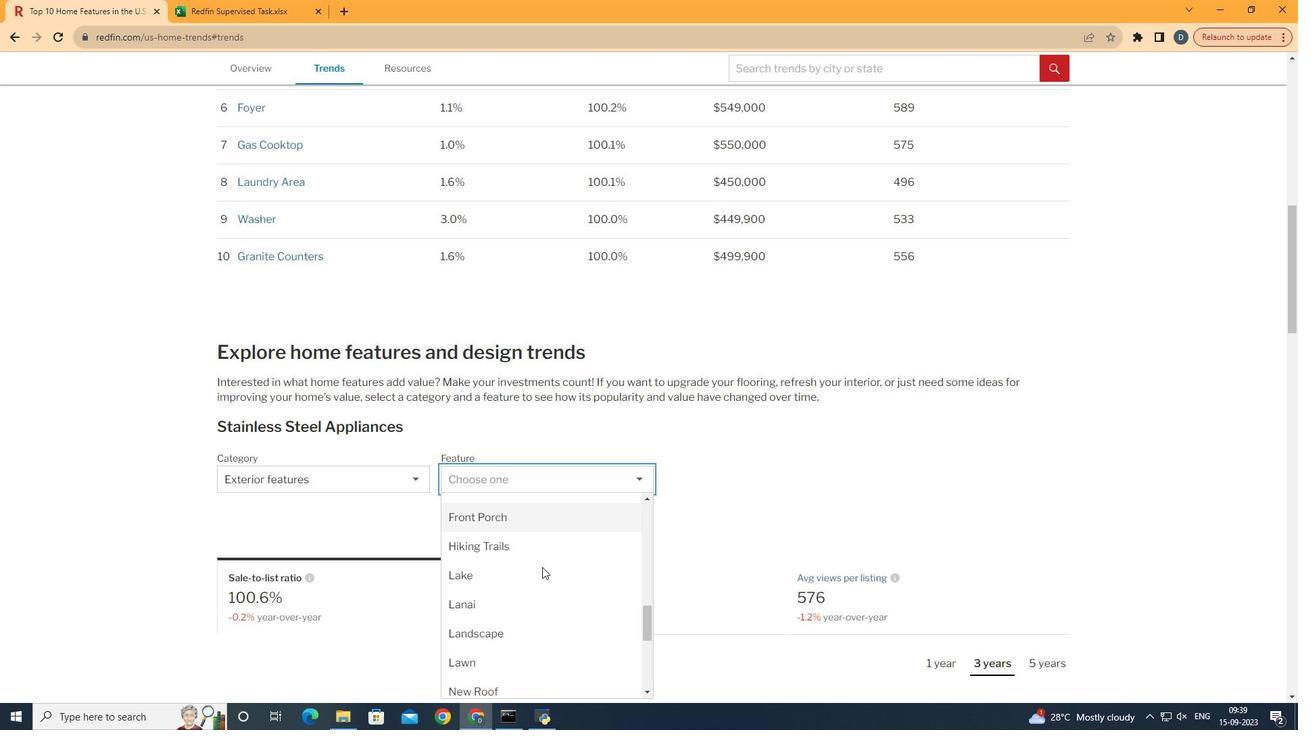 
Action: Mouse scrolled (543, 565) with delta (0, 0)
Screenshot: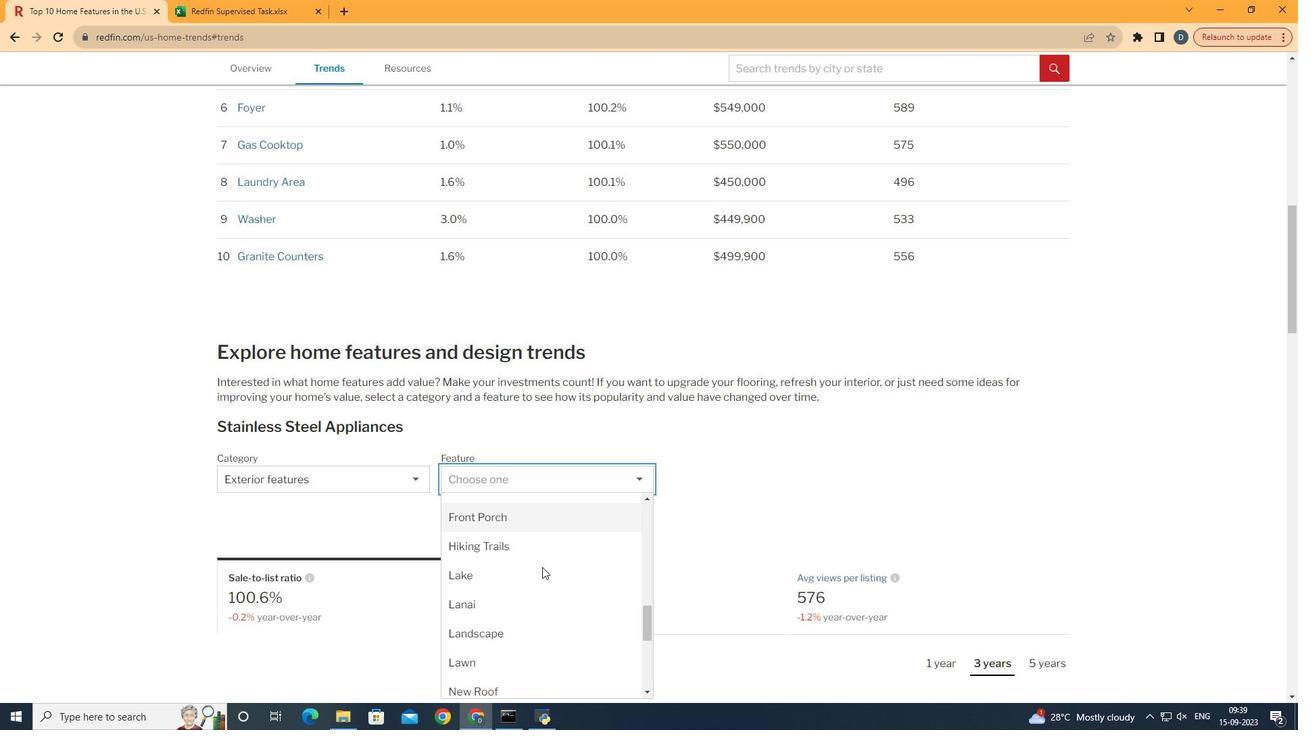 
Action: Mouse moved to (530, 616)
Screenshot: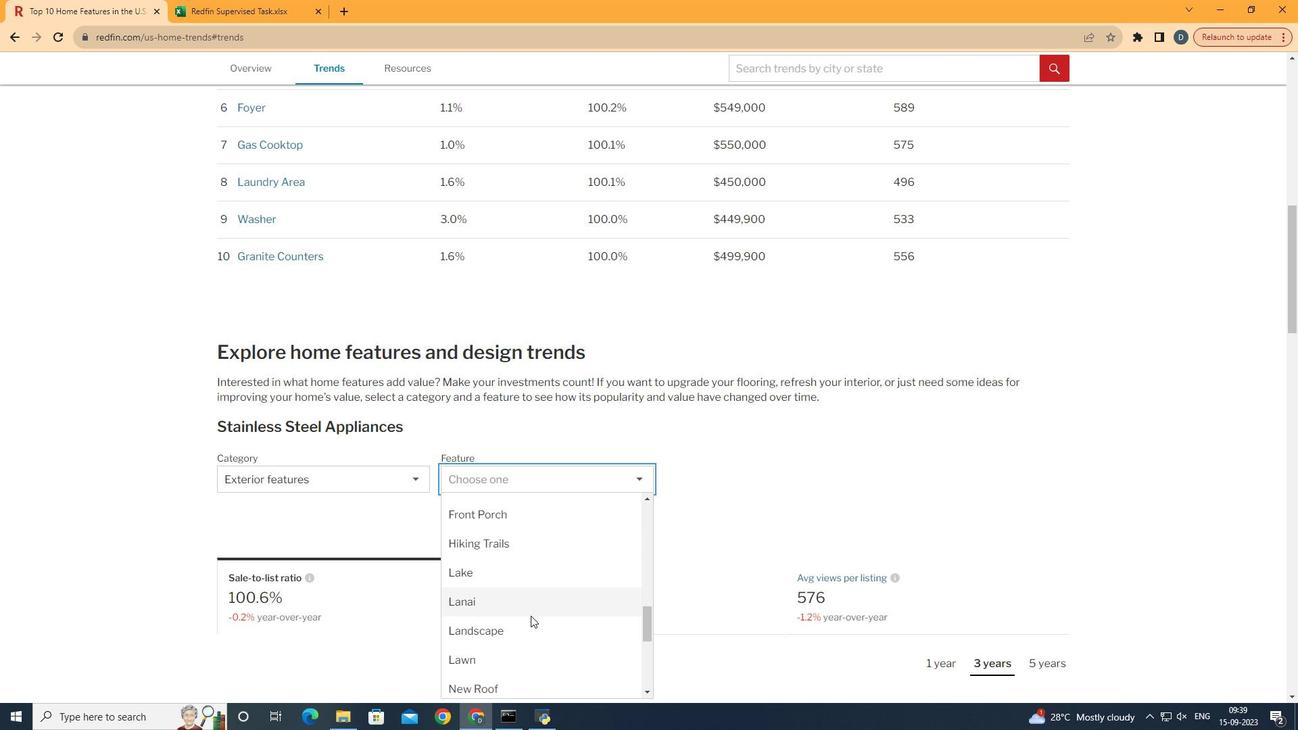 
Action: Mouse scrolled (530, 615) with delta (0, 0)
Screenshot: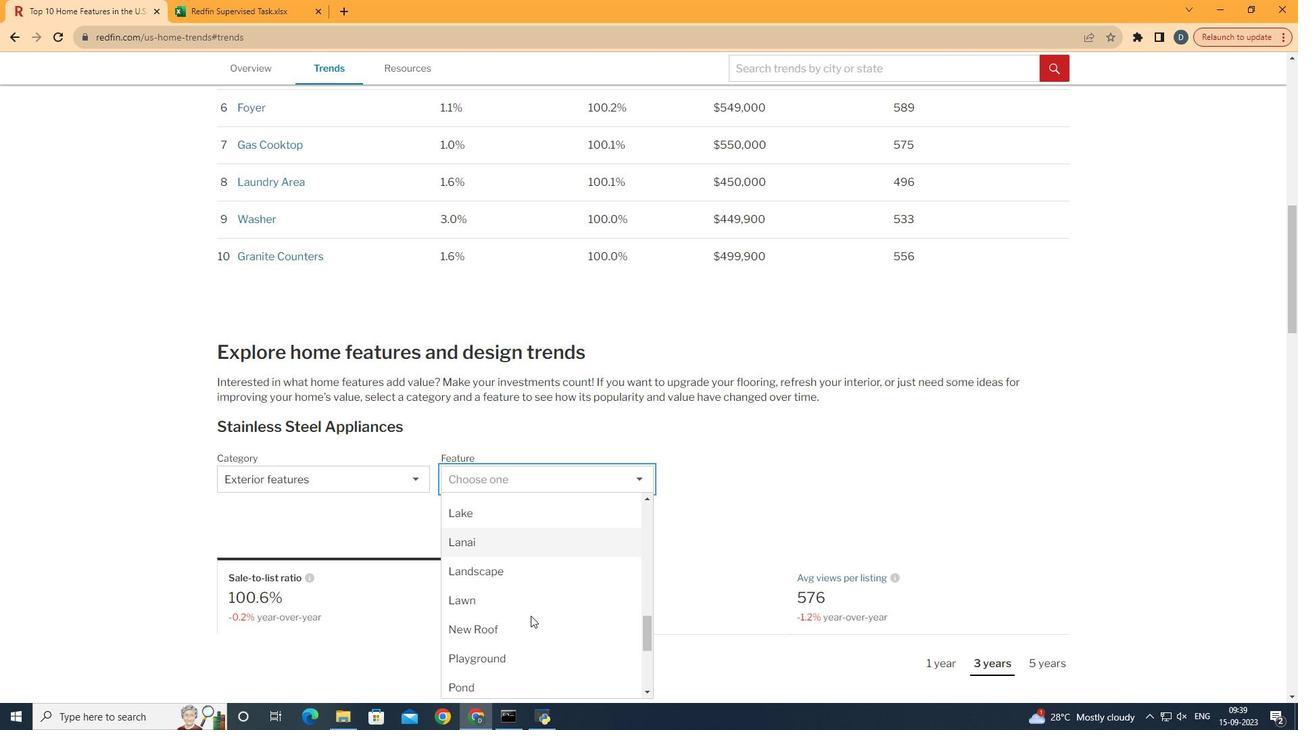 
Action: Mouse moved to (535, 600)
Screenshot: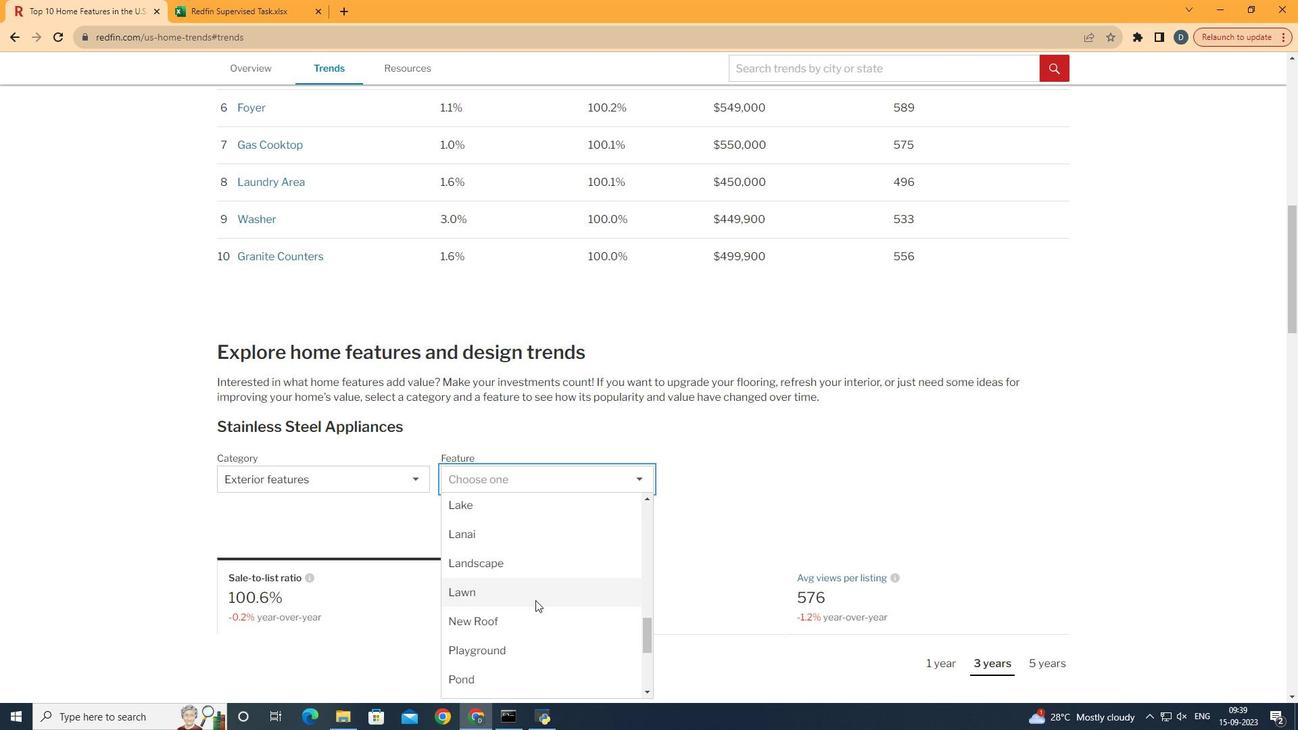 
Action: Mouse pressed left at (535, 600)
Screenshot: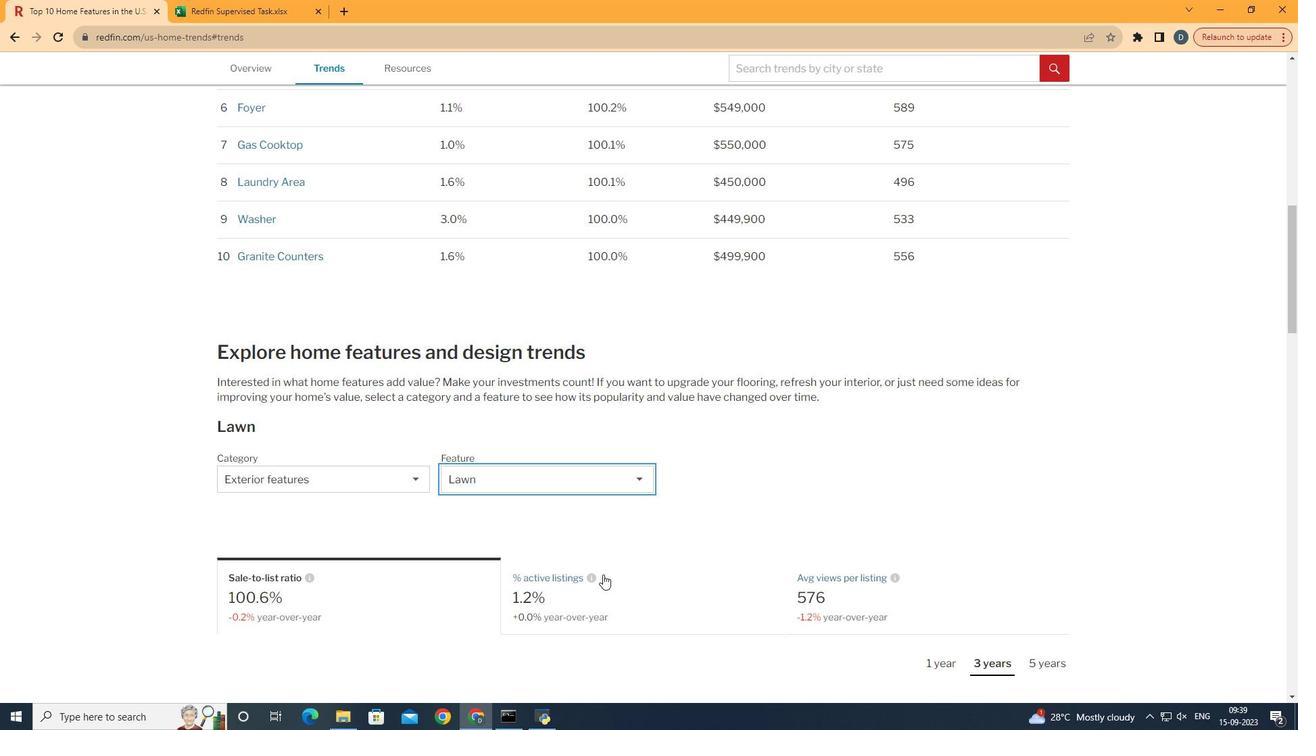 
Action: Mouse moved to (806, 484)
Screenshot: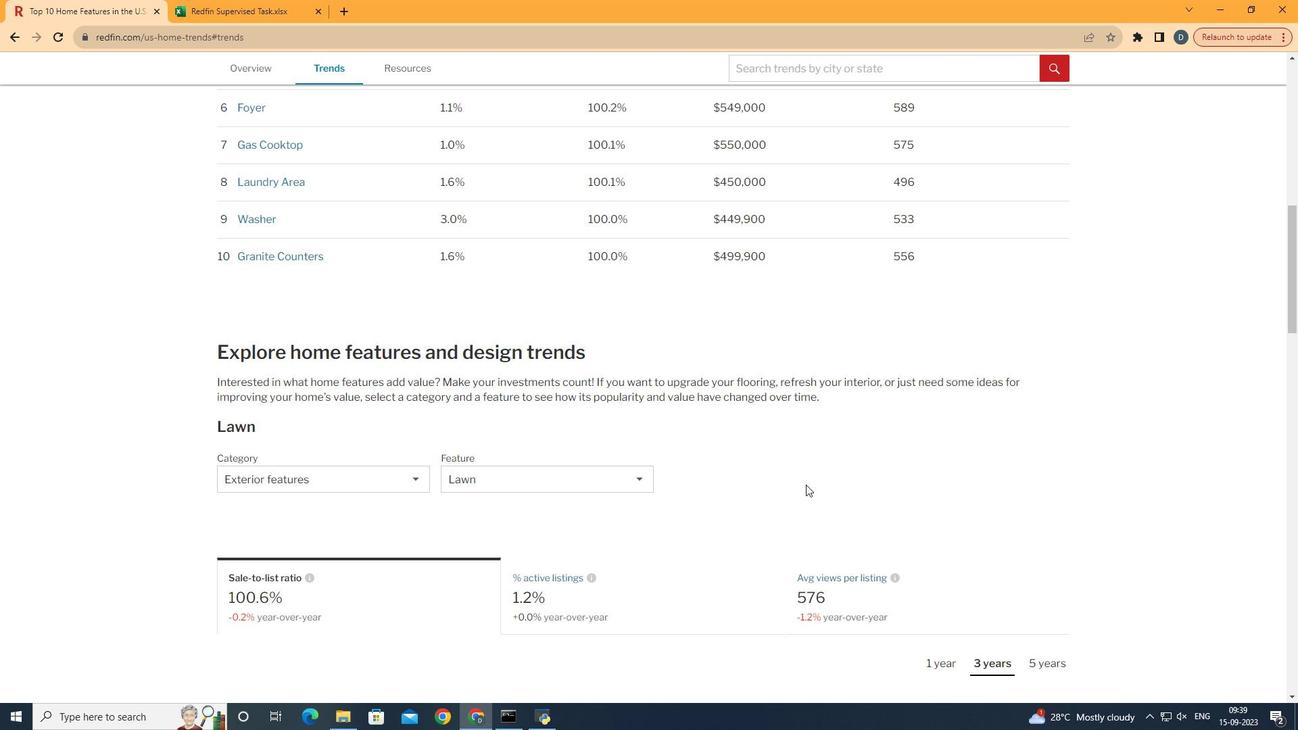 
Action: Mouse pressed left at (806, 484)
Screenshot: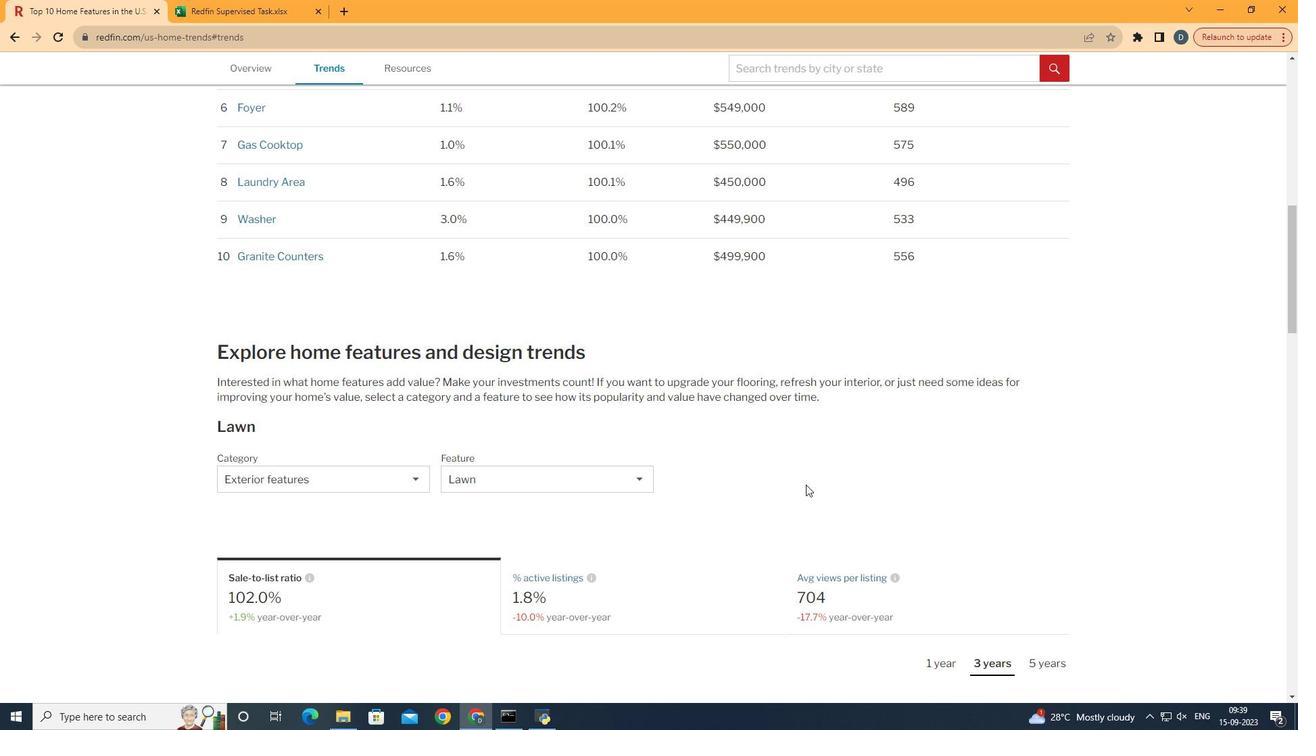 
Action: Mouse moved to (907, 458)
Screenshot: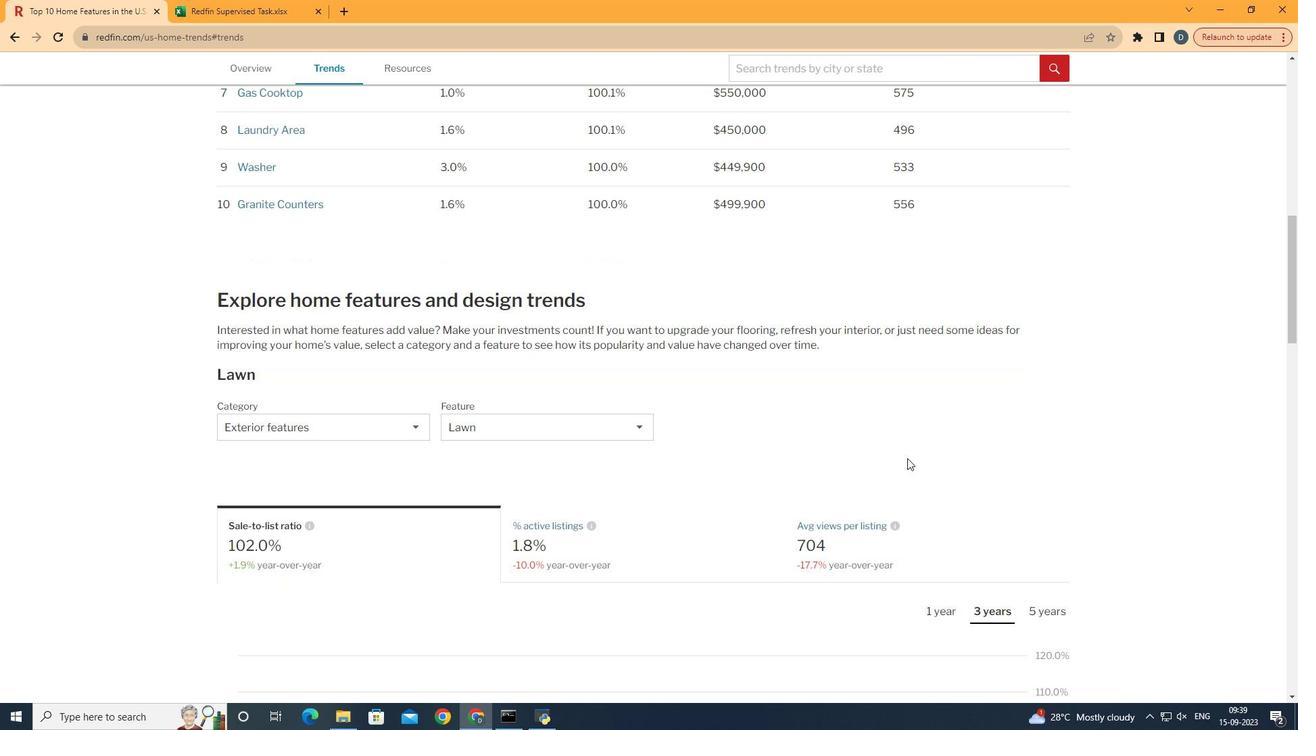 
Action: Mouse scrolled (907, 457) with delta (0, 0)
Screenshot: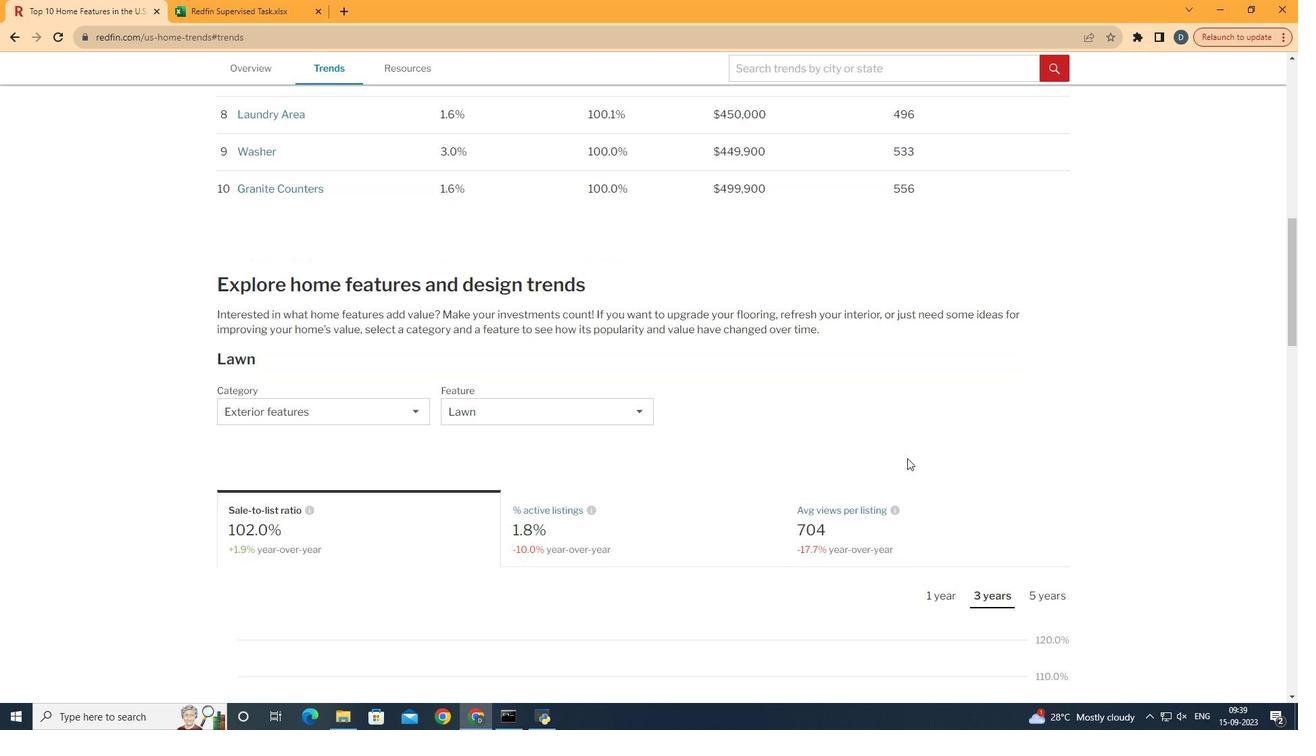 
Action: Mouse moved to (911, 456)
Screenshot: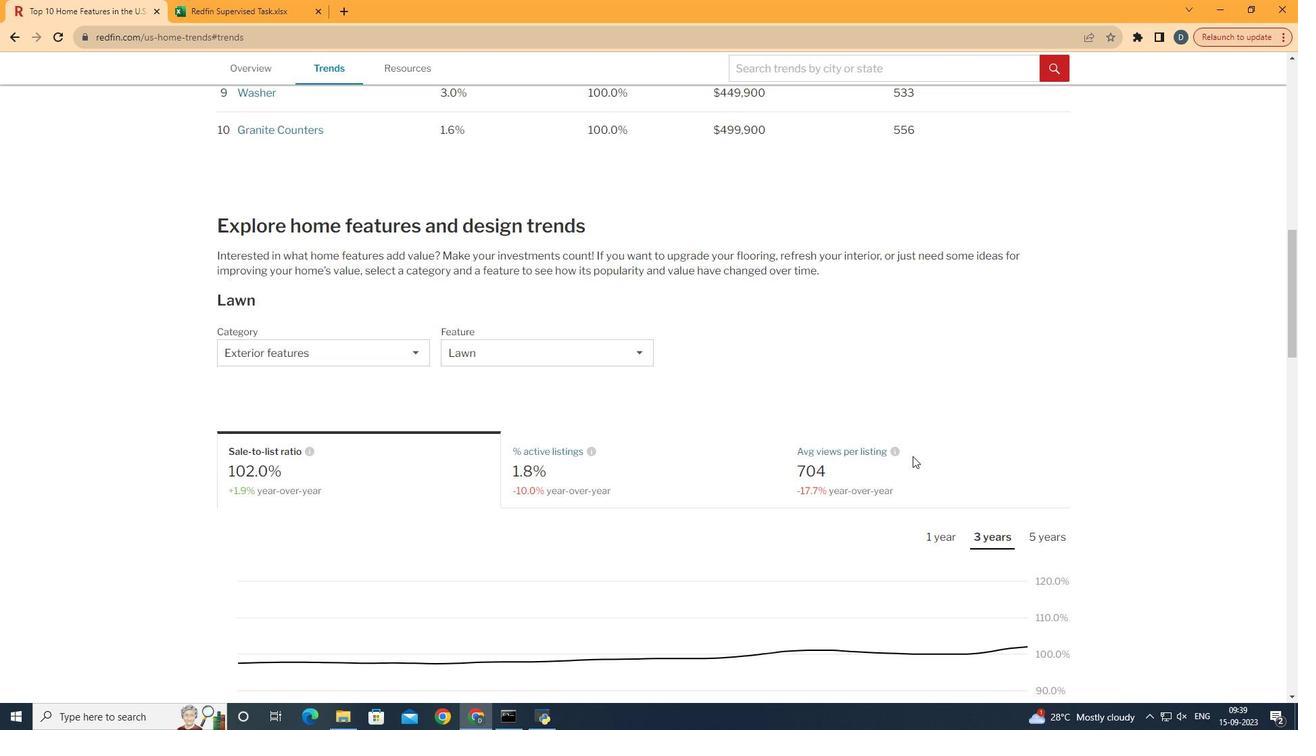 
Action: Mouse scrolled (911, 455) with delta (0, 0)
Screenshot: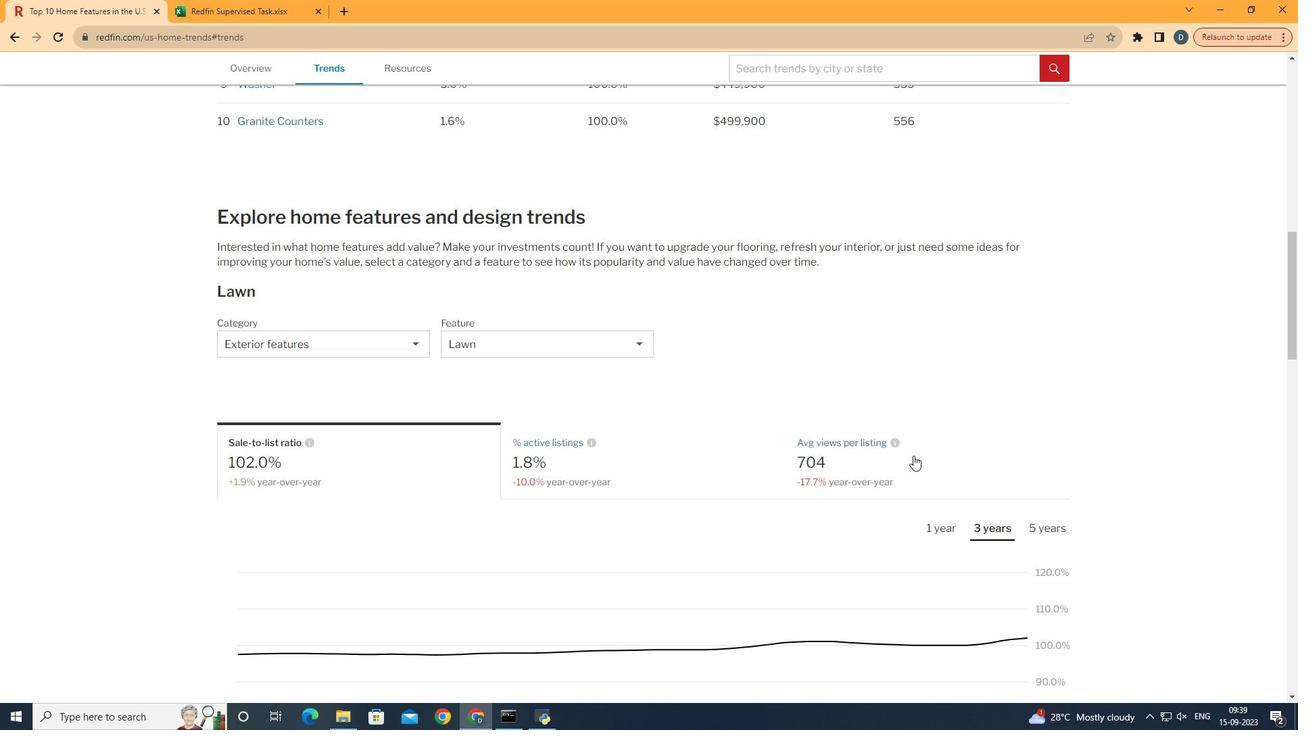 
Action: Mouse moved to (717, 457)
Screenshot: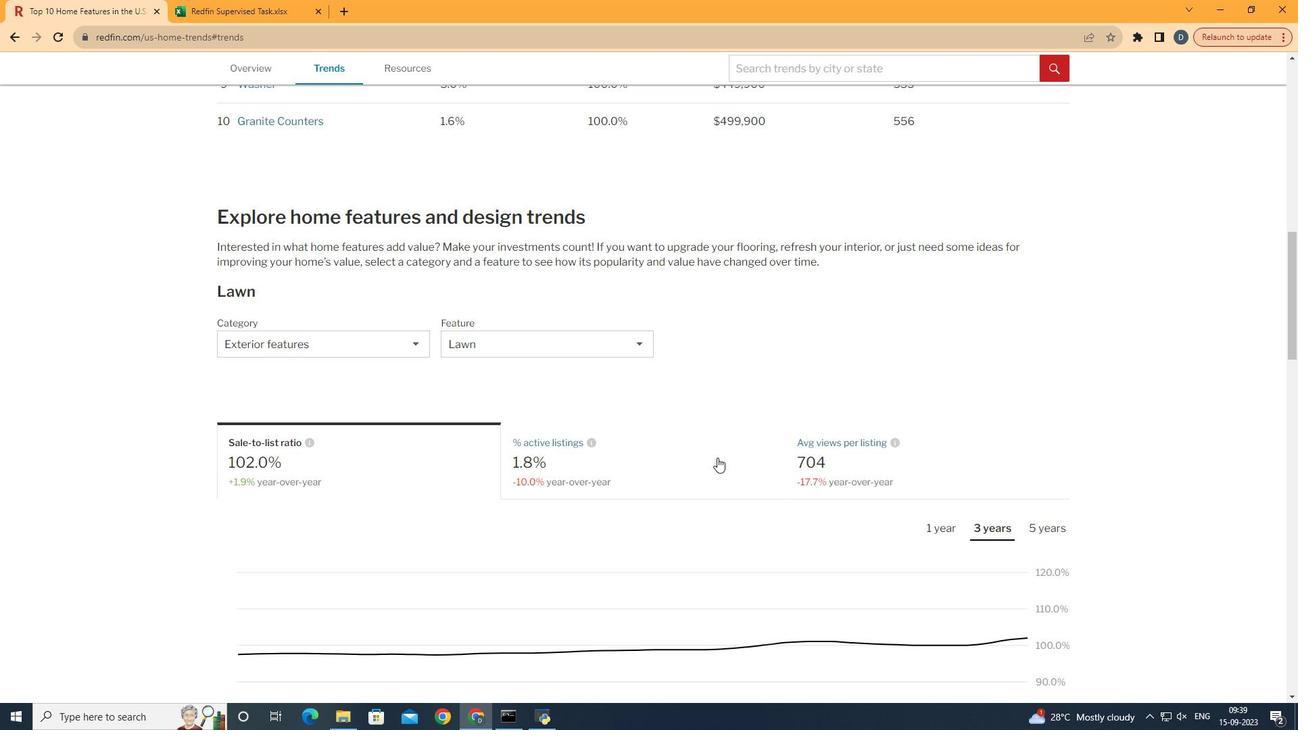 
Action: Mouse pressed left at (717, 457)
Screenshot: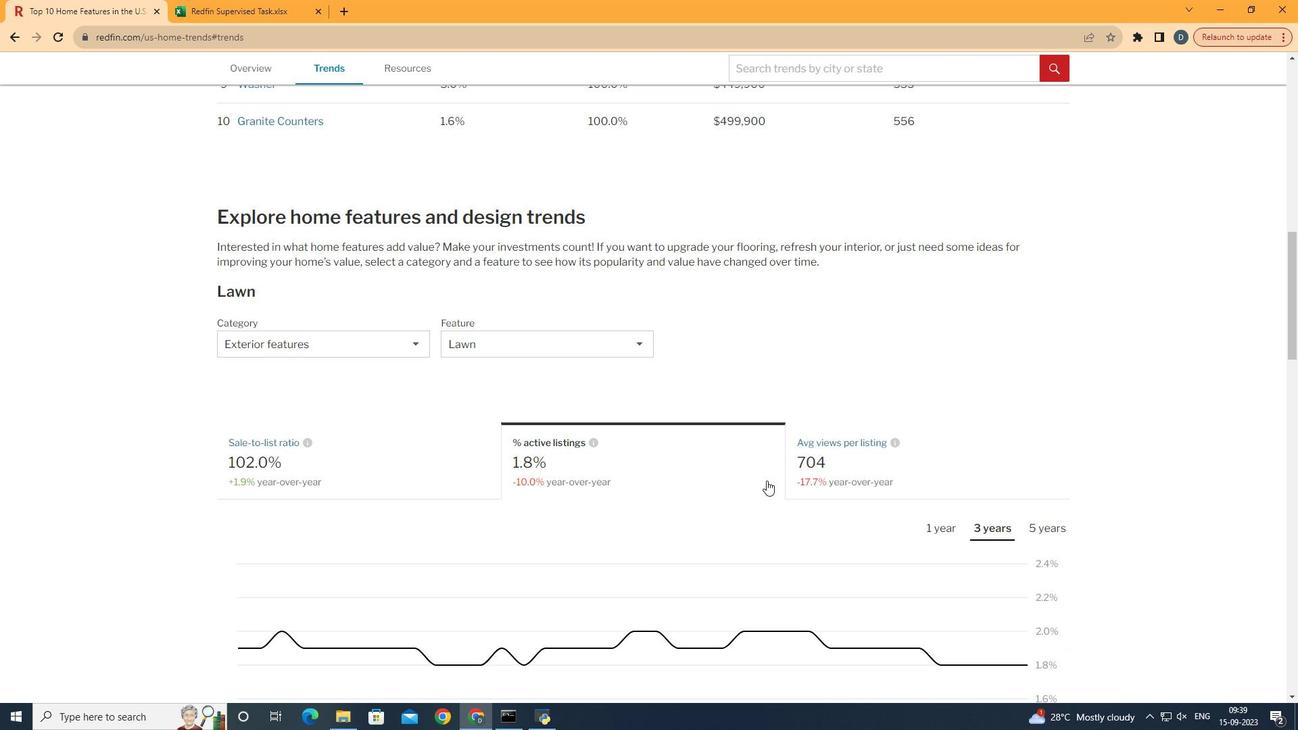 
Action: Mouse moved to (1042, 532)
Screenshot: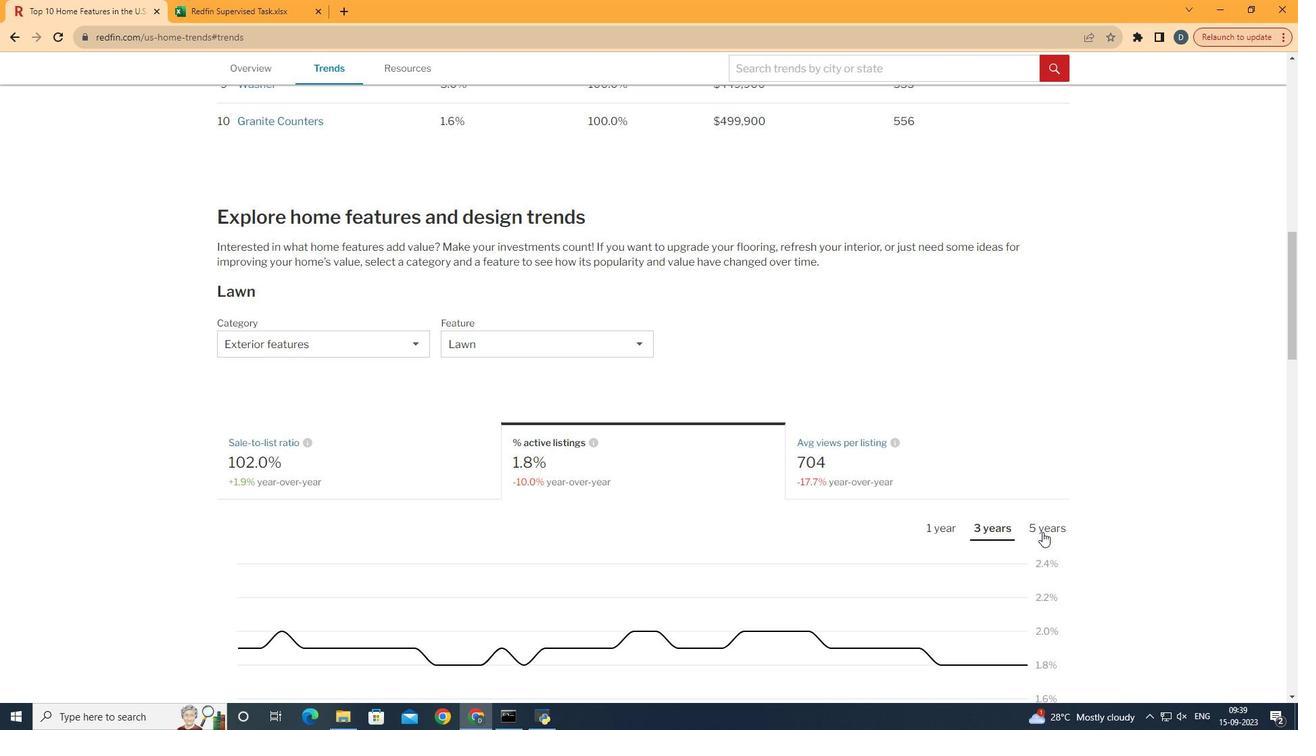 
Action: Mouse pressed left at (1042, 532)
Screenshot: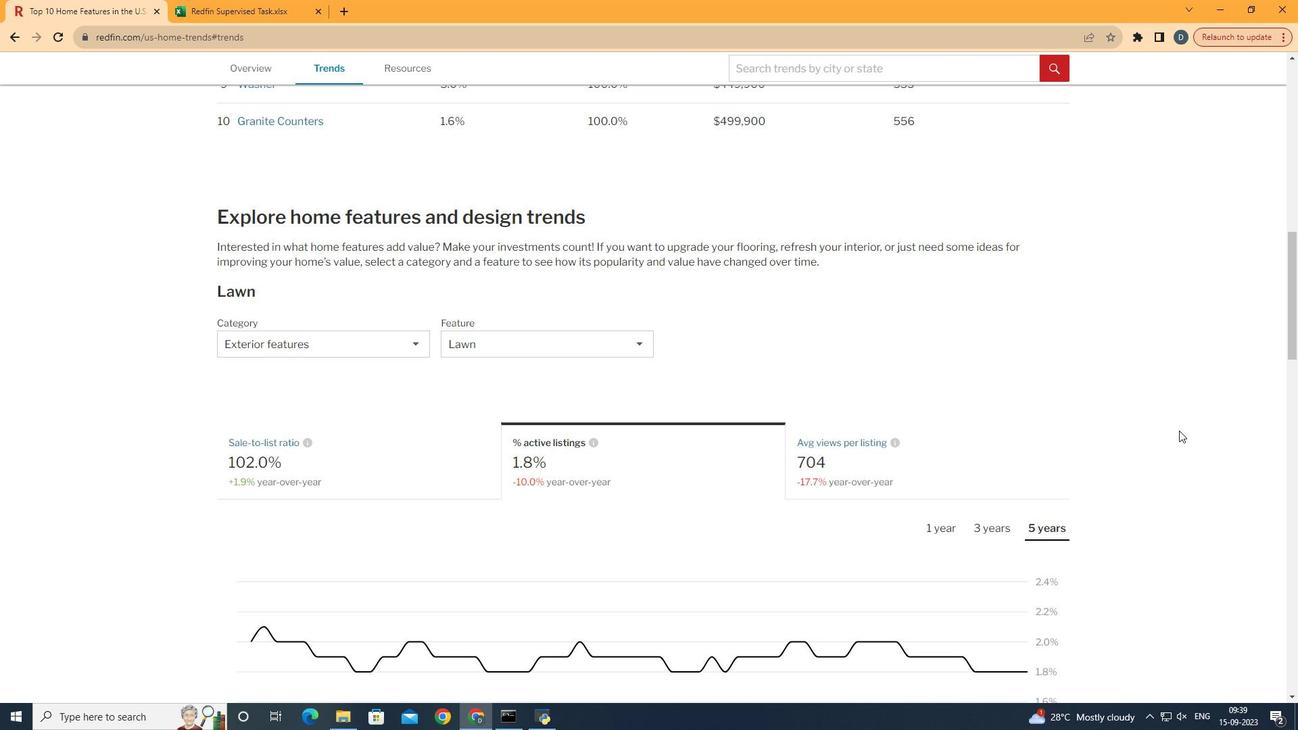 
Action: Mouse moved to (1180, 430)
Screenshot: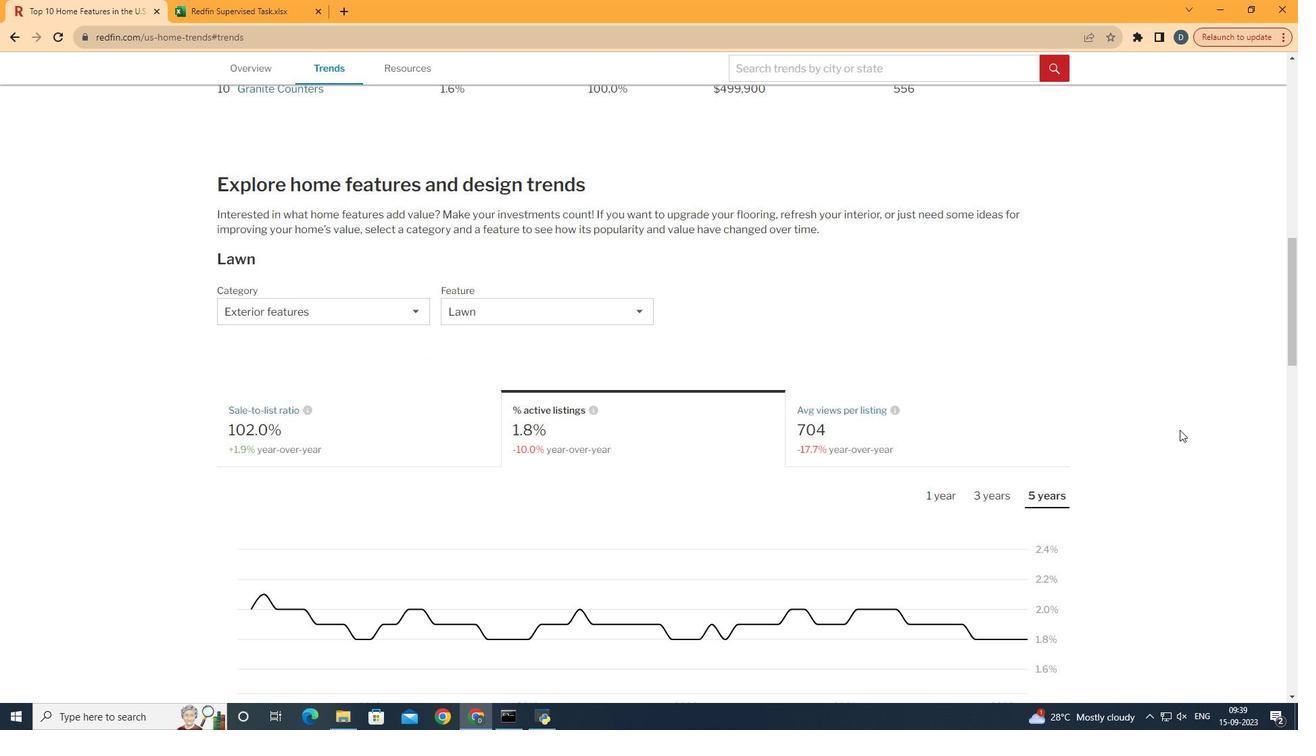
Action: Mouse scrolled (1180, 429) with delta (0, 0)
Screenshot: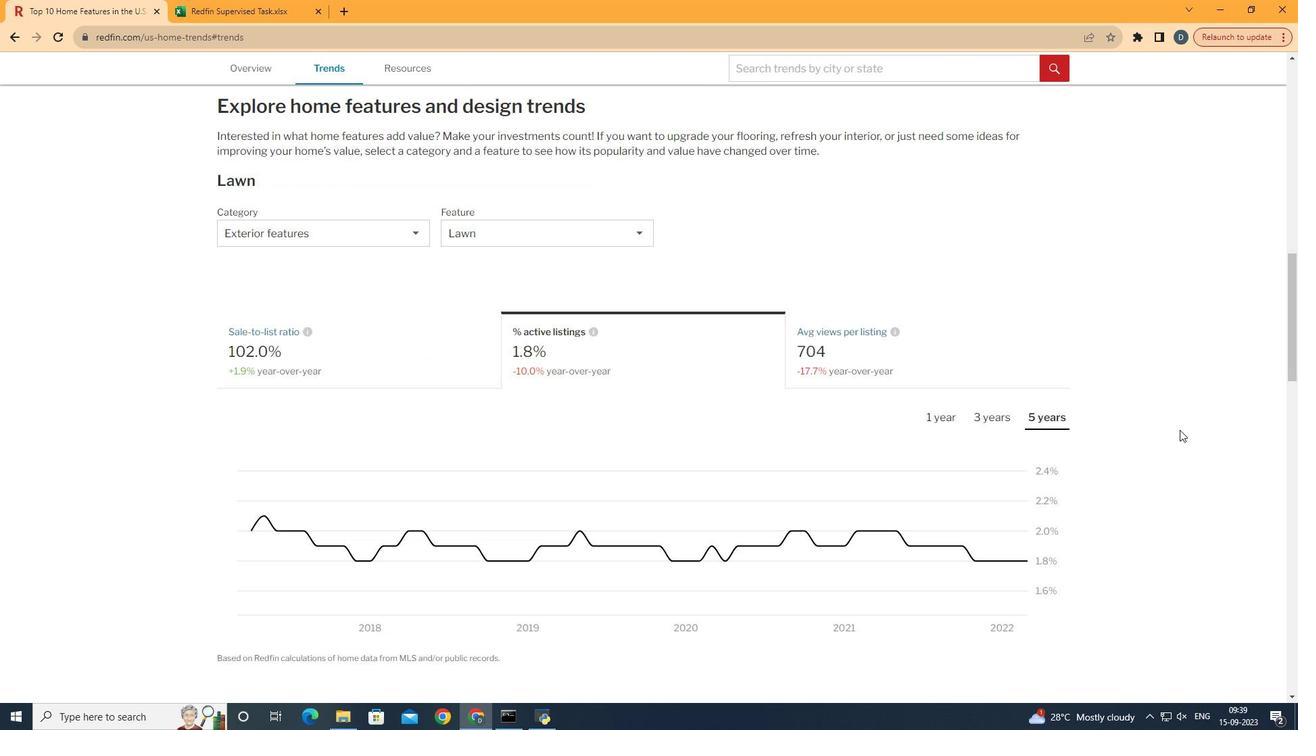 
Action: Mouse scrolled (1180, 429) with delta (0, 0)
Screenshot: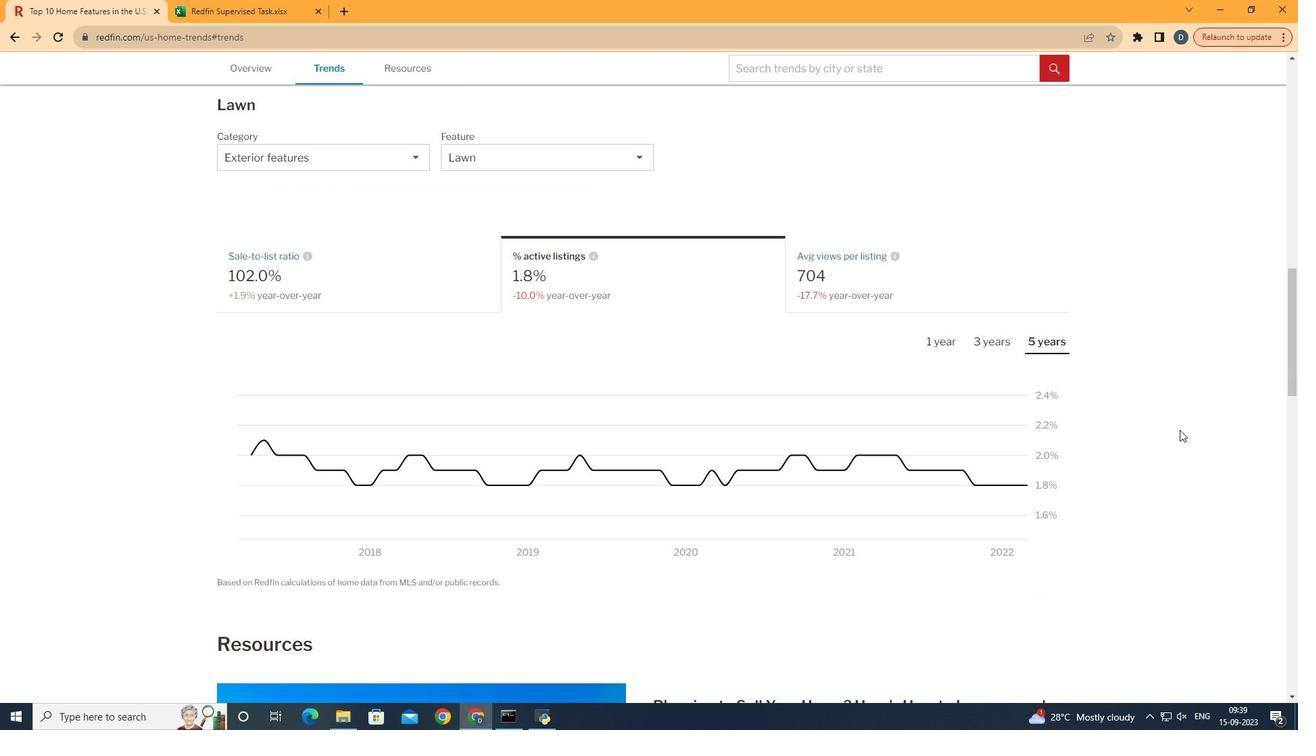 
Action: Mouse scrolled (1180, 429) with delta (0, 0)
Screenshot: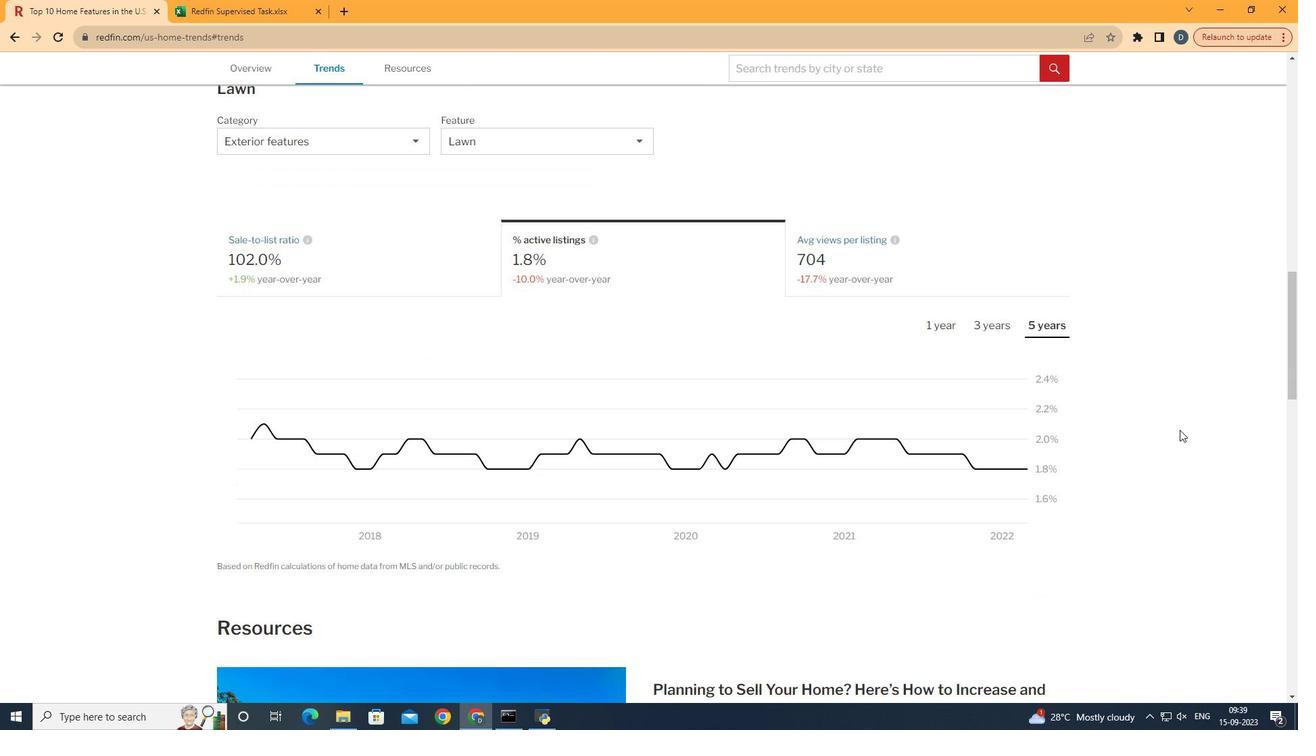 
